 Task: Search one way flight ticket for 5 adults, 2 children, 1 infant in seat and 1 infant on lap in economy from Lihue, Kauai: Lihue Airport to Jackson: Jackson Hole Airport on 5-2-2023. Number of bags: 10 checked bags. Price is upto 73000. Outbound departure time preference is 12:00.
Action: Mouse moved to (226, 319)
Screenshot: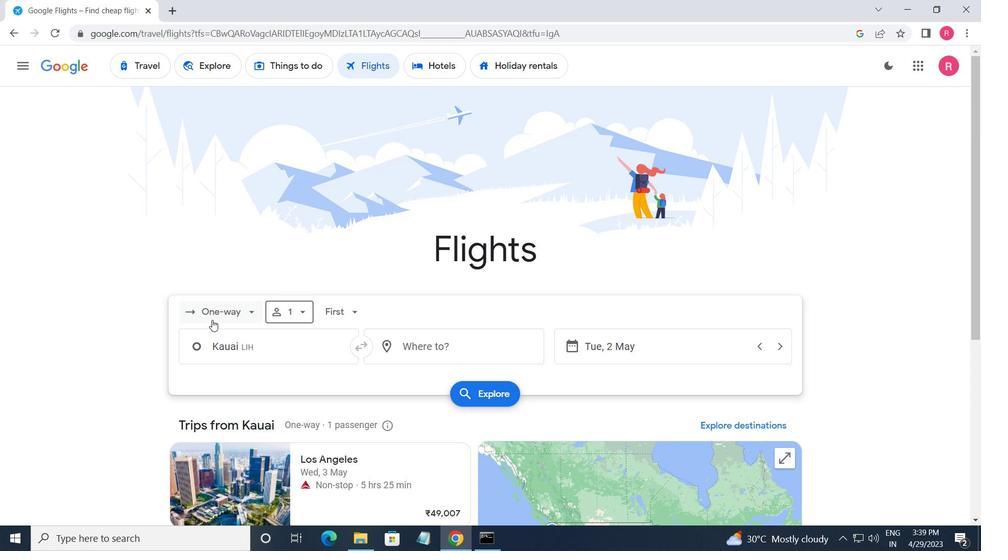 
Action: Mouse pressed left at (226, 319)
Screenshot: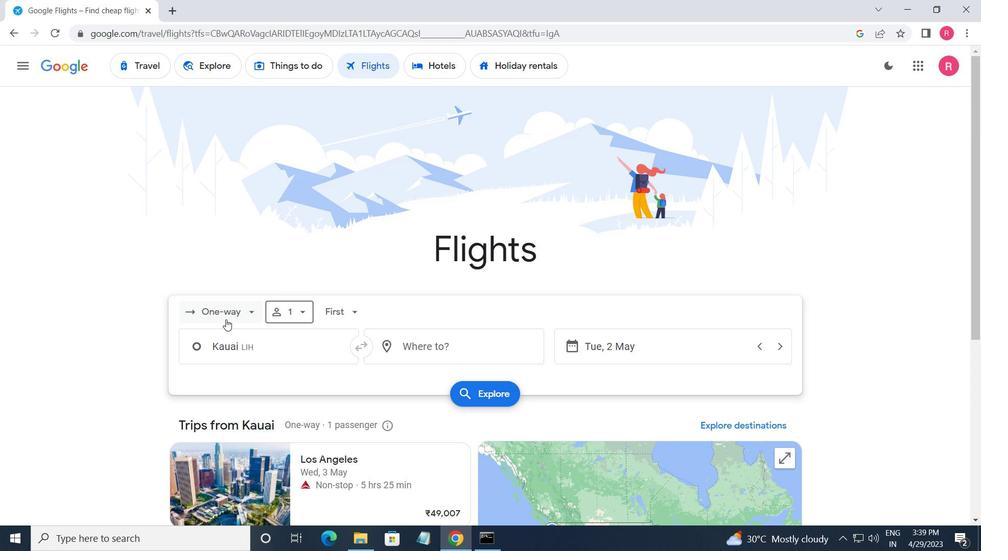 
Action: Mouse moved to (248, 366)
Screenshot: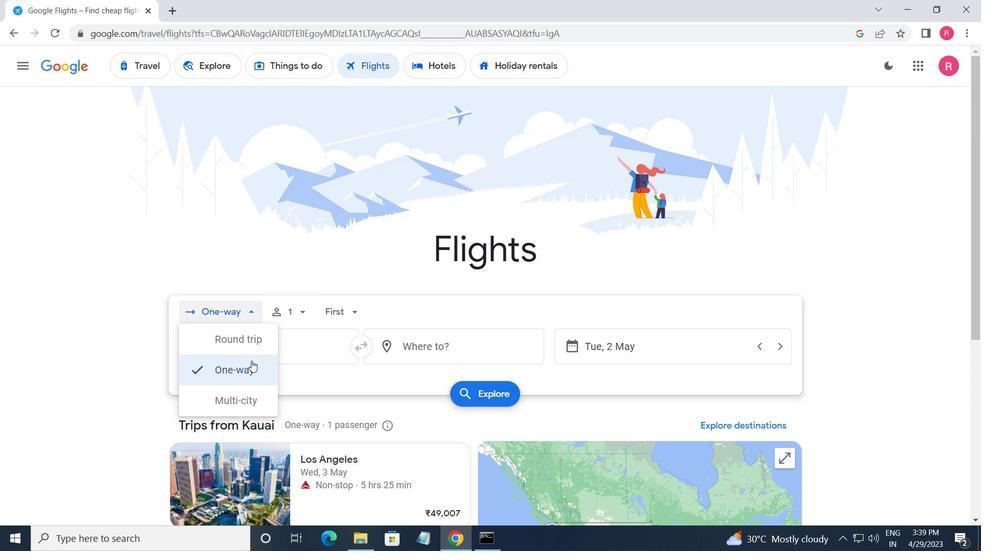 
Action: Mouse pressed left at (248, 366)
Screenshot: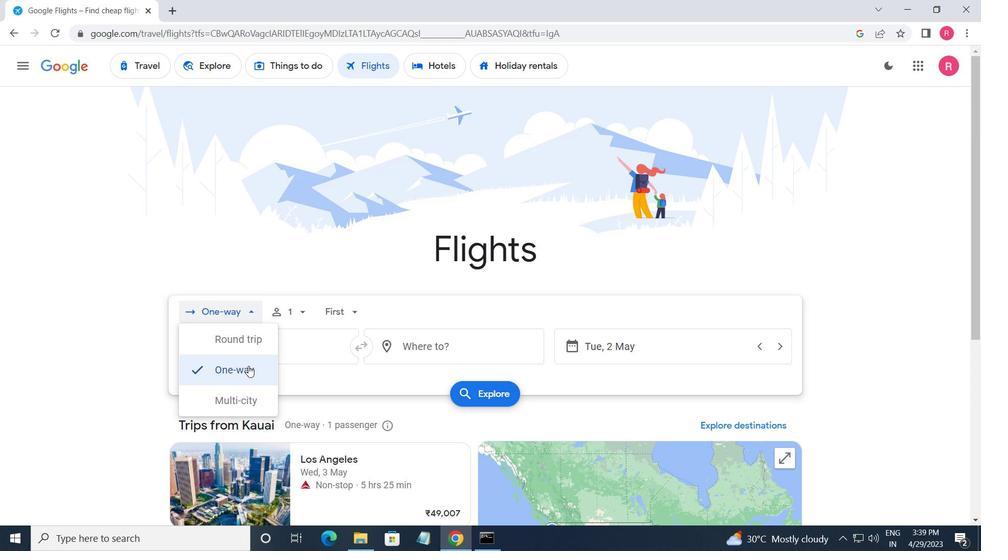 
Action: Mouse moved to (295, 316)
Screenshot: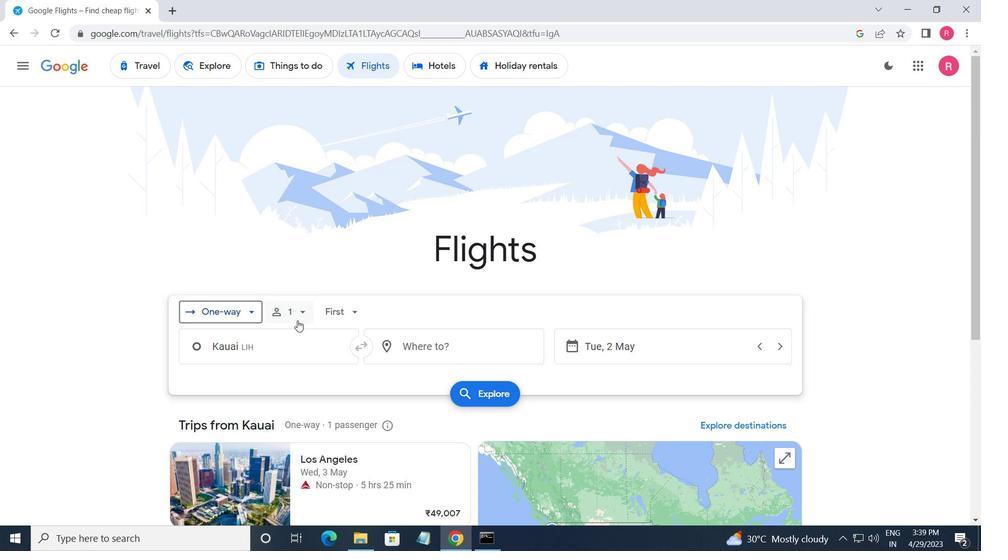 
Action: Mouse pressed left at (295, 316)
Screenshot: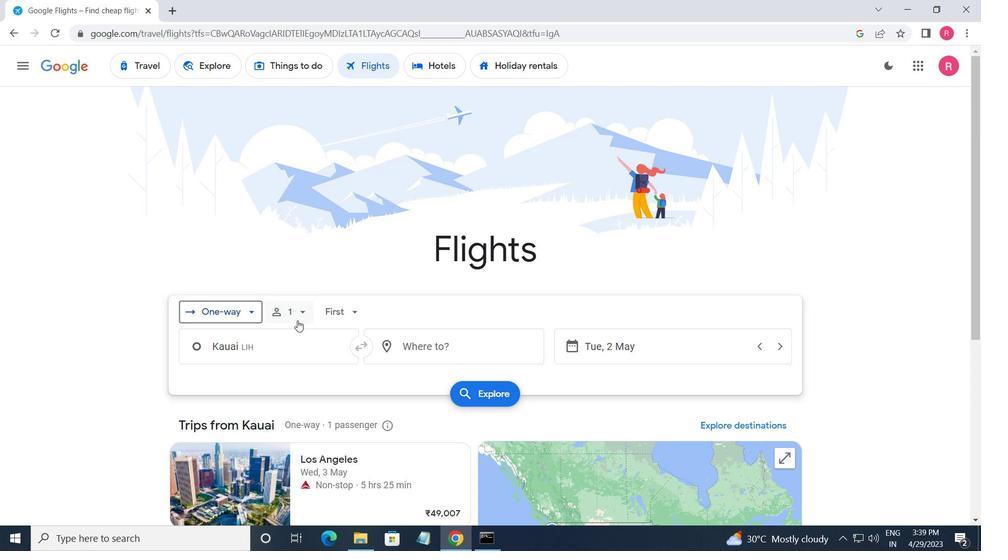 
Action: Mouse moved to (404, 350)
Screenshot: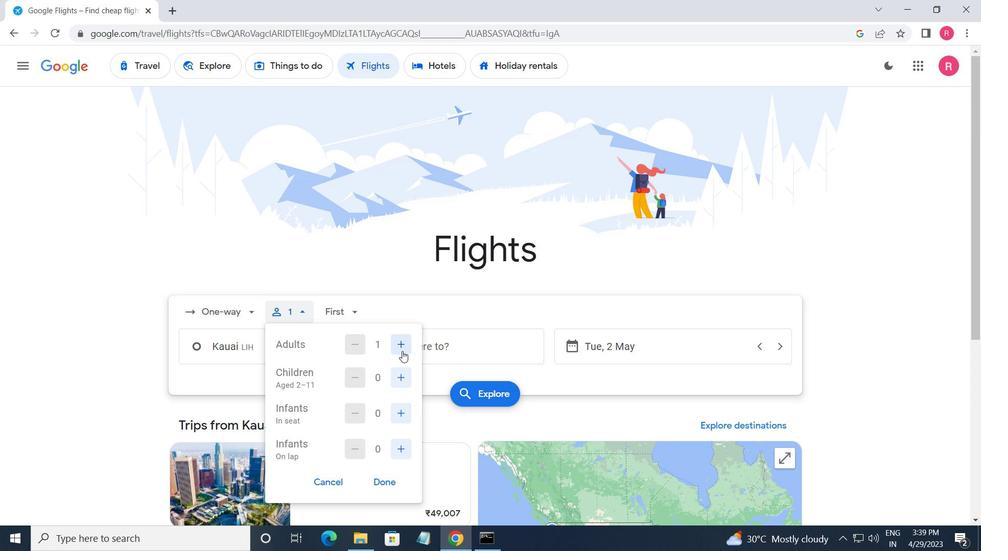 
Action: Mouse pressed left at (404, 350)
Screenshot: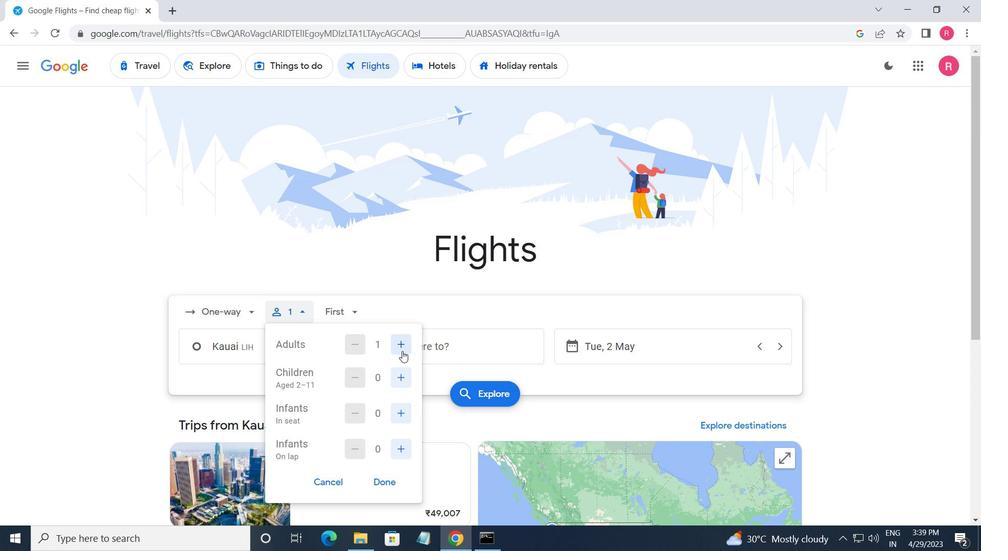 
Action: Mouse moved to (404, 350)
Screenshot: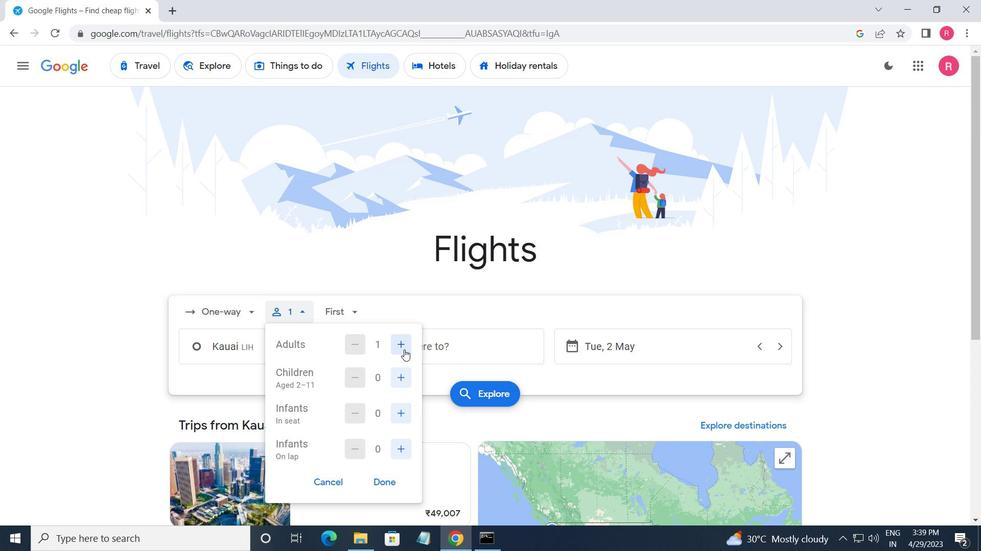 
Action: Mouse pressed left at (404, 350)
Screenshot: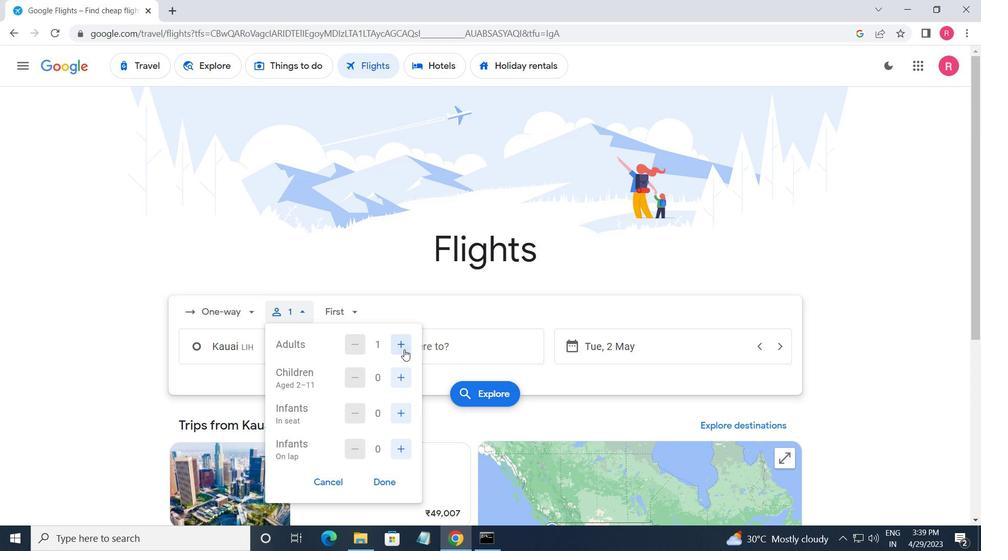 
Action: Mouse pressed left at (404, 350)
Screenshot: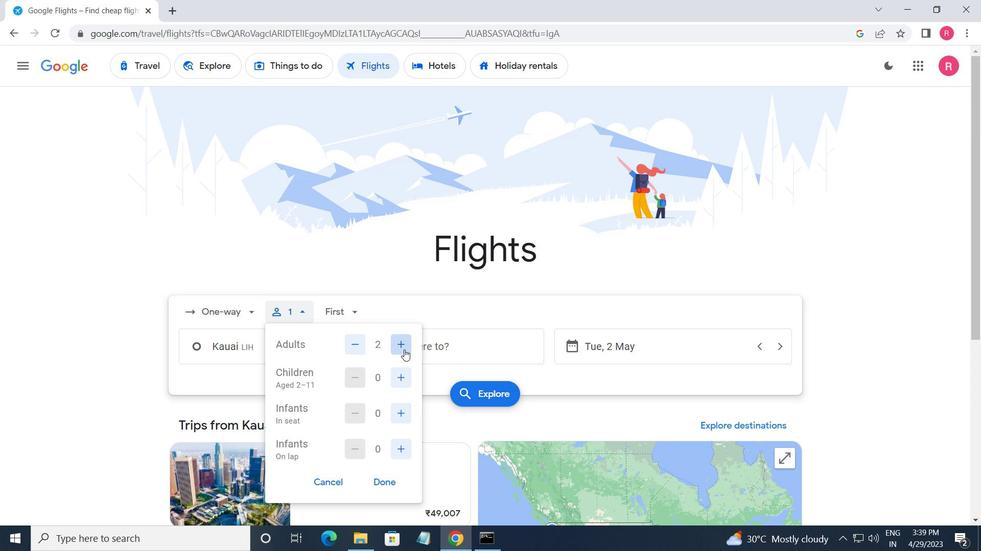 
Action: Mouse pressed left at (404, 350)
Screenshot: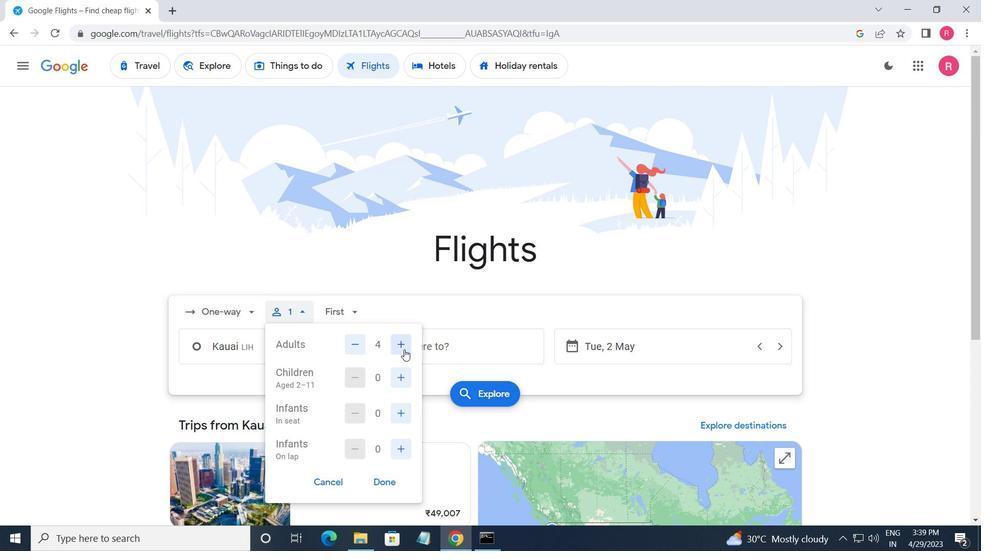 
Action: Mouse moved to (406, 371)
Screenshot: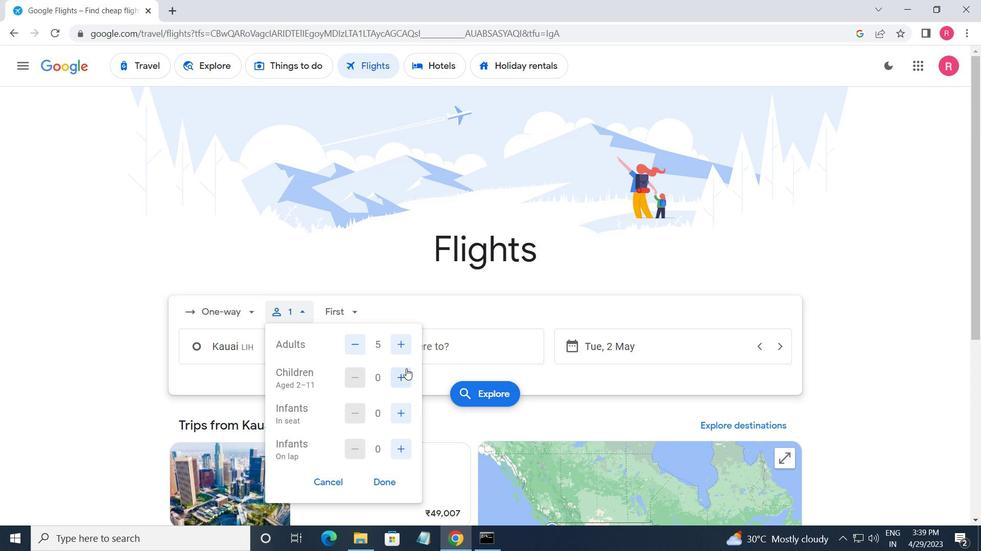 
Action: Mouse pressed left at (406, 371)
Screenshot: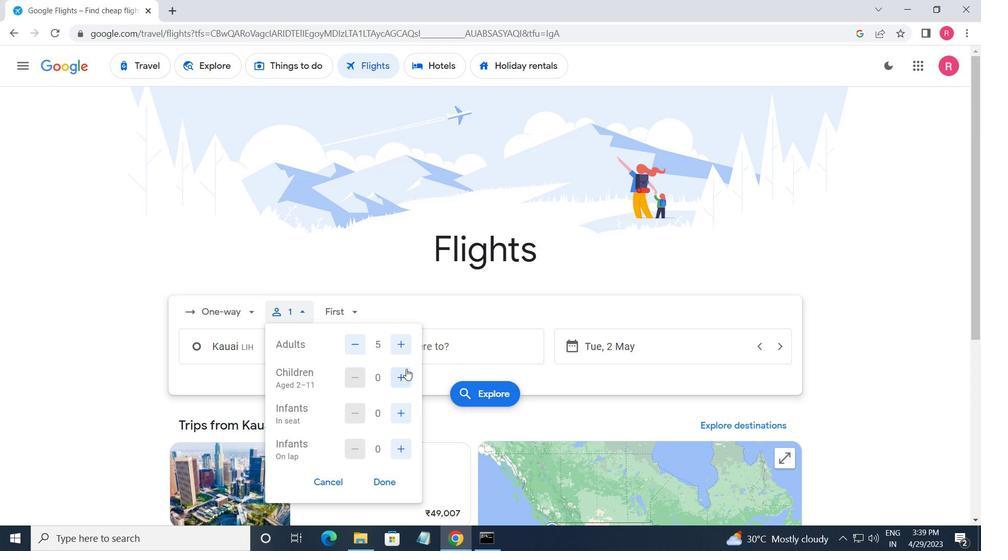 
Action: Mouse pressed left at (406, 371)
Screenshot: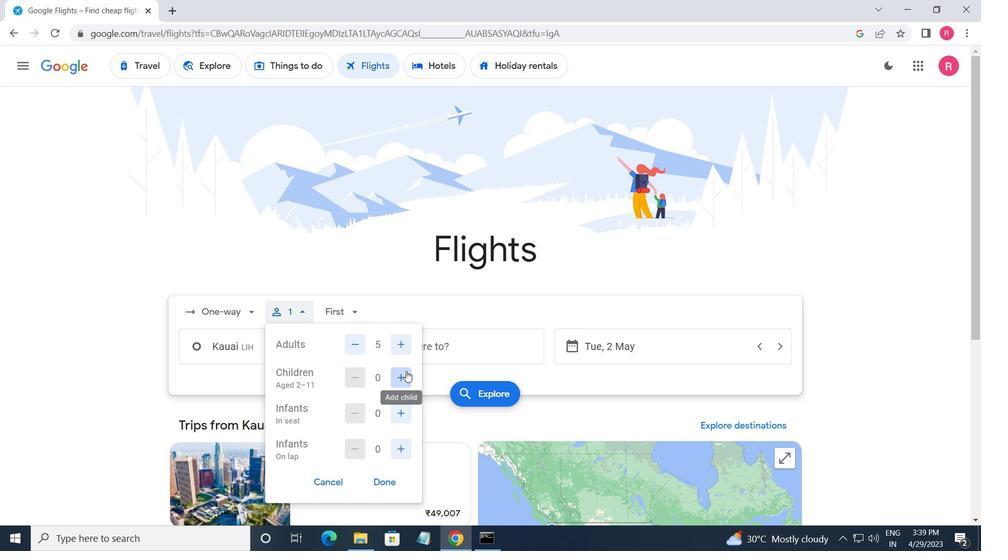 
Action: Mouse moved to (394, 415)
Screenshot: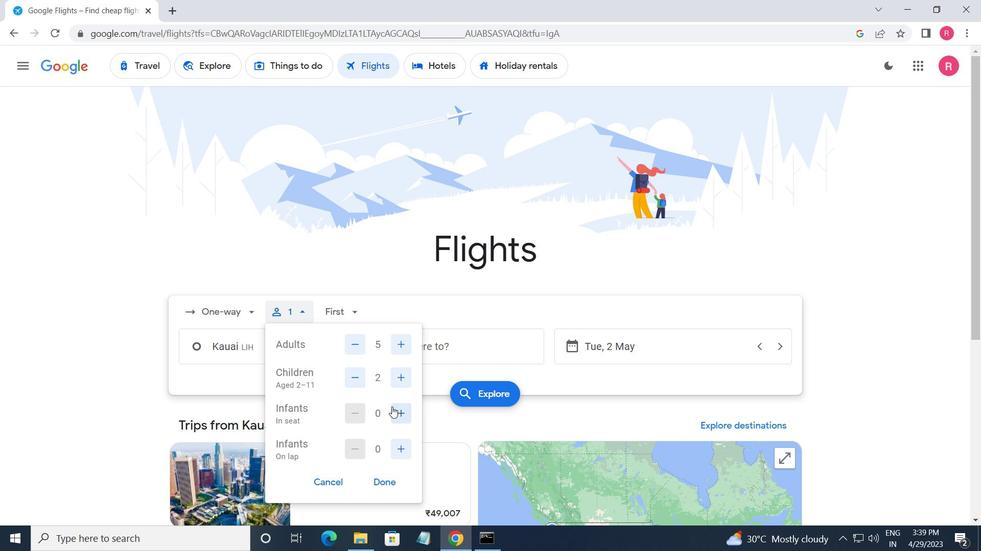 
Action: Mouse pressed left at (394, 415)
Screenshot: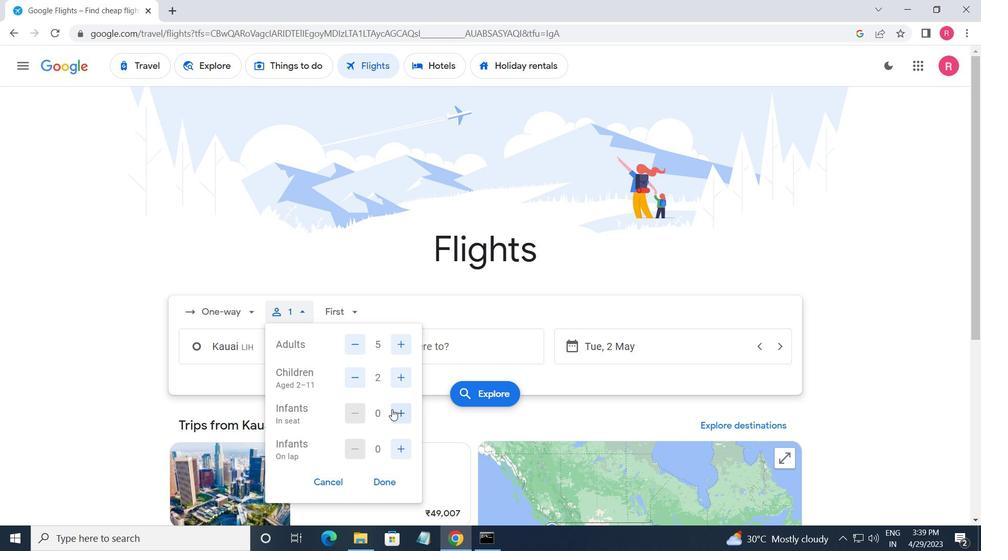 
Action: Mouse moved to (402, 447)
Screenshot: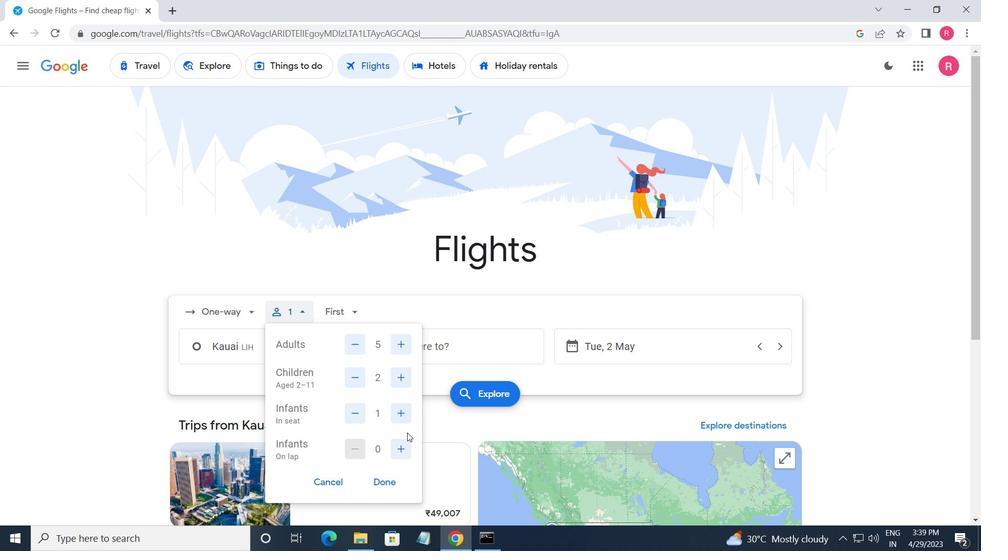 
Action: Mouse pressed left at (402, 447)
Screenshot: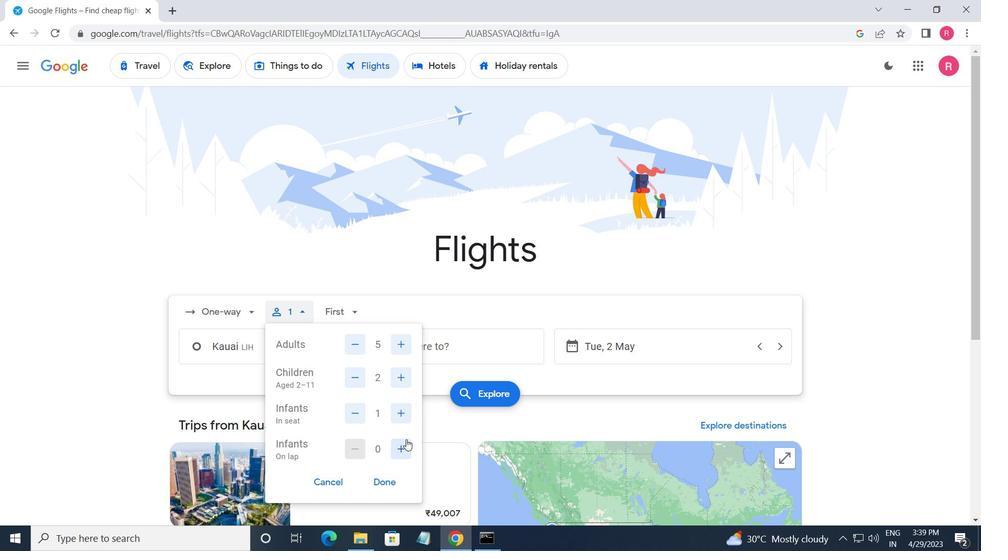 
Action: Mouse moved to (379, 485)
Screenshot: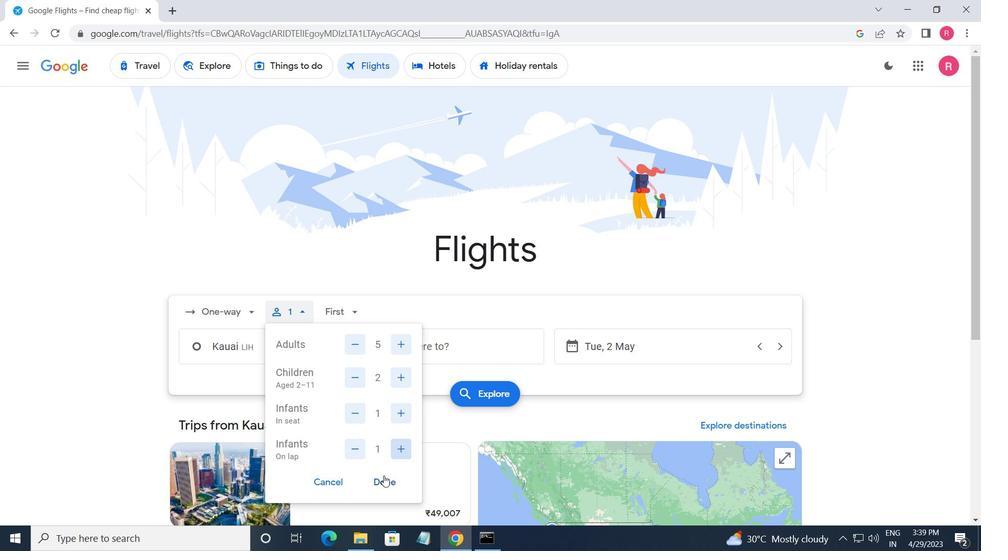 
Action: Mouse pressed left at (379, 485)
Screenshot: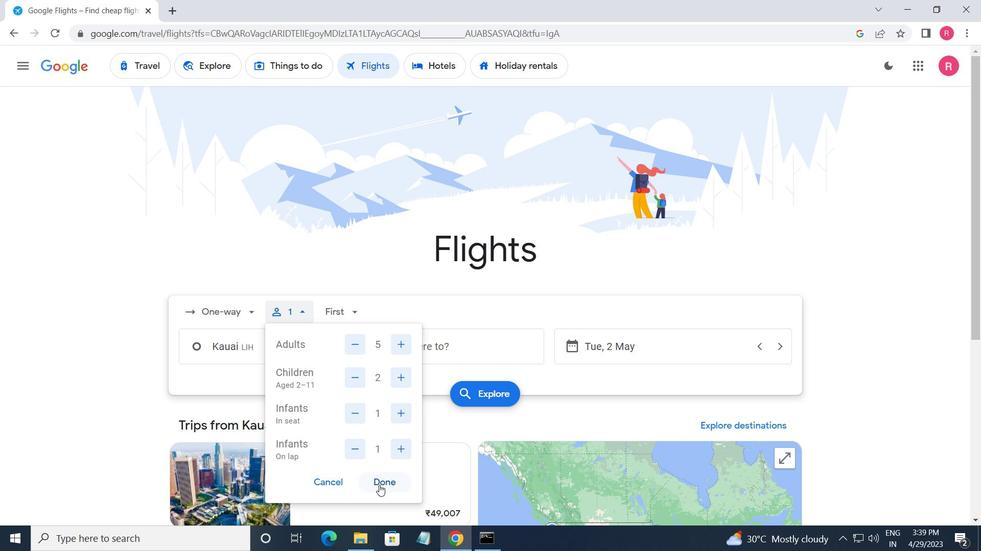 
Action: Mouse moved to (289, 348)
Screenshot: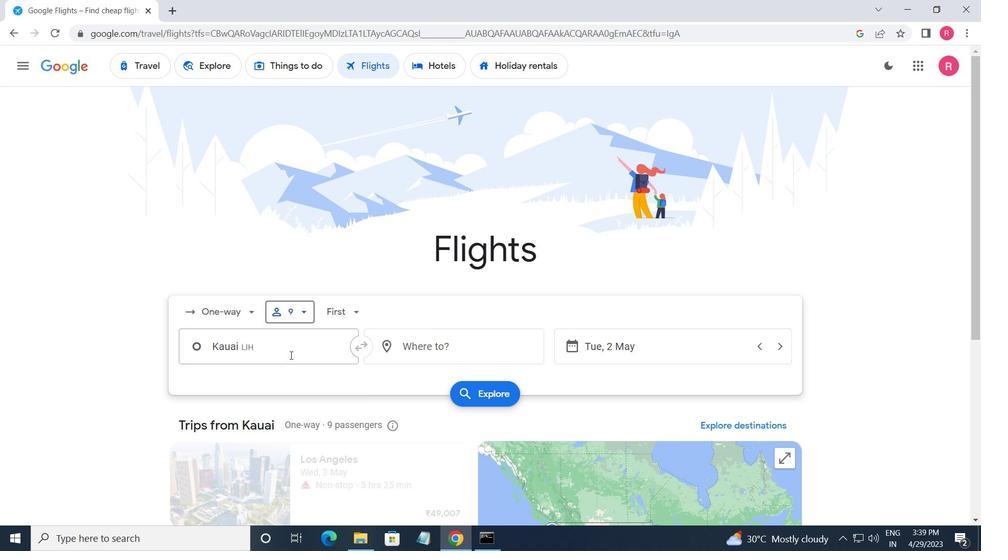 
Action: Mouse pressed left at (289, 348)
Screenshot: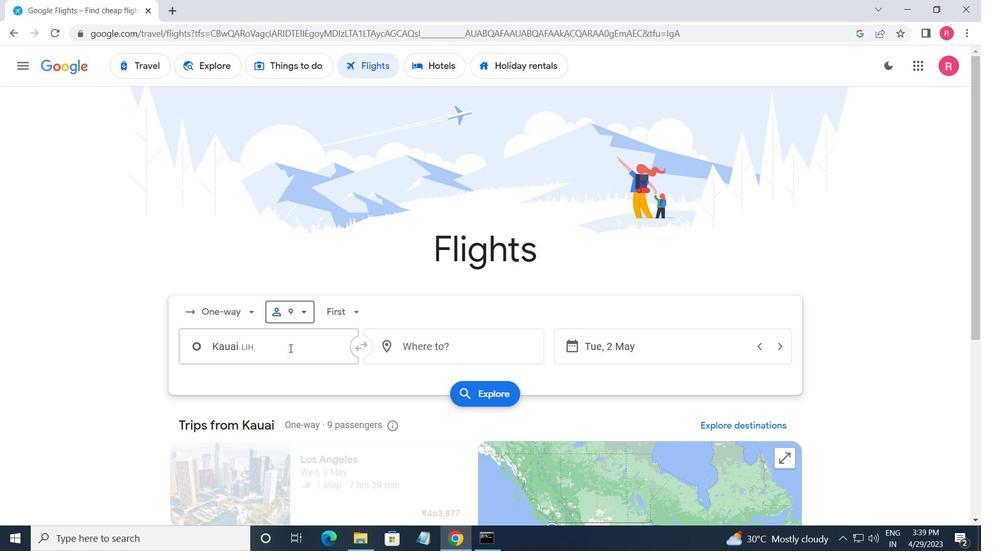 
Action: Mouse moved to (250, 409)
Screenshot: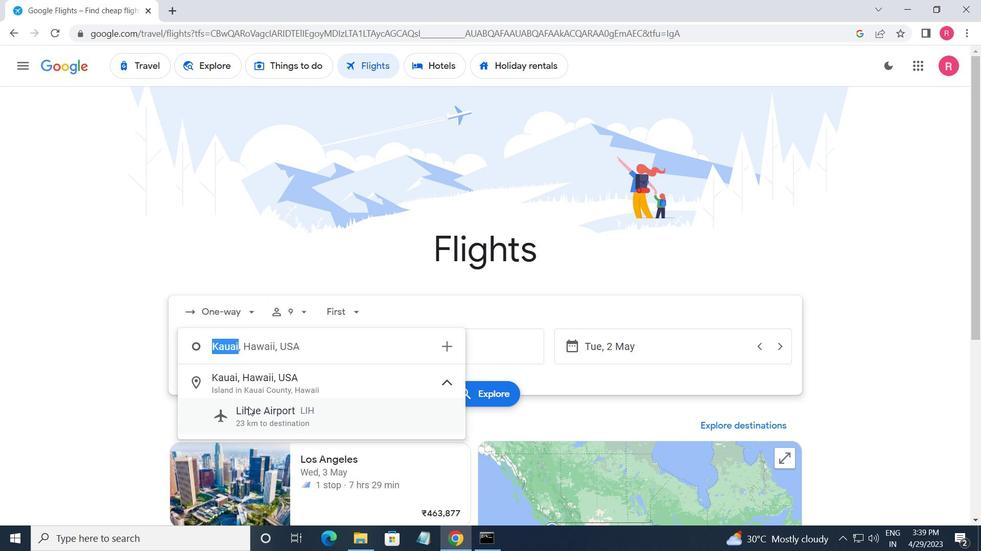 
Action: Mouse pressed left at (250, 409)
Screenshot: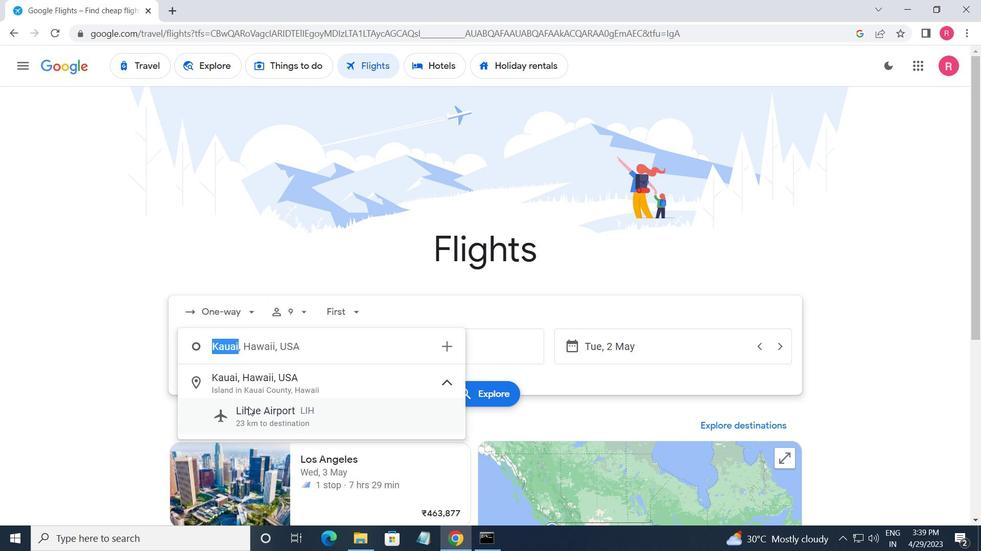 
Action: Mouse moved to (447, 350)
Screenshot: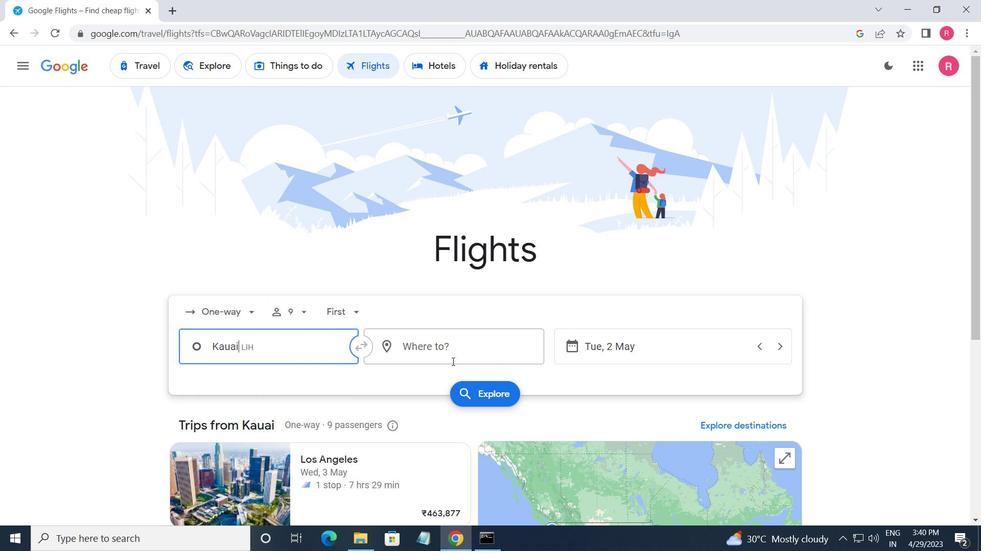 
Action: Mouse pressed left at (447, 350)
Screenshot: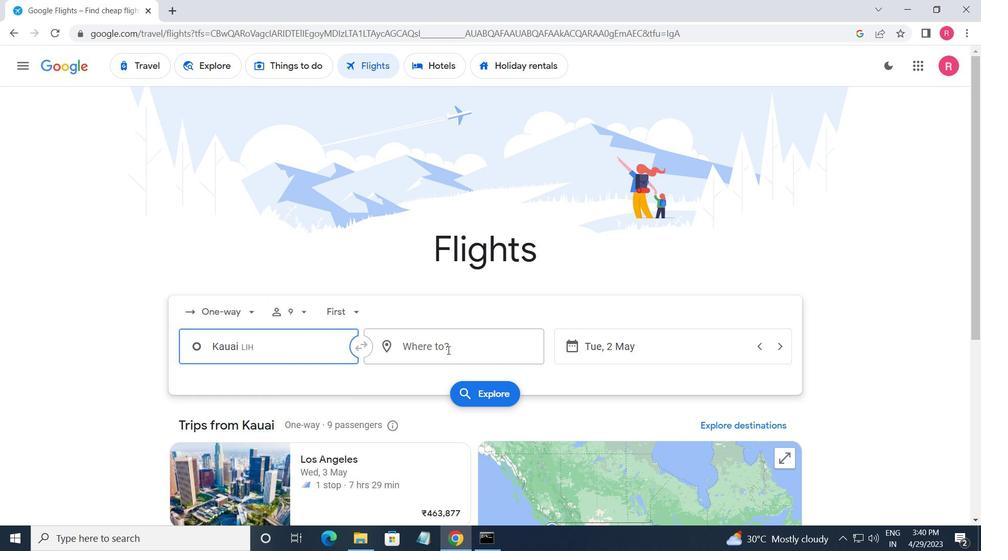 
Action: Mouse moved to (424, 472)
Screenshot: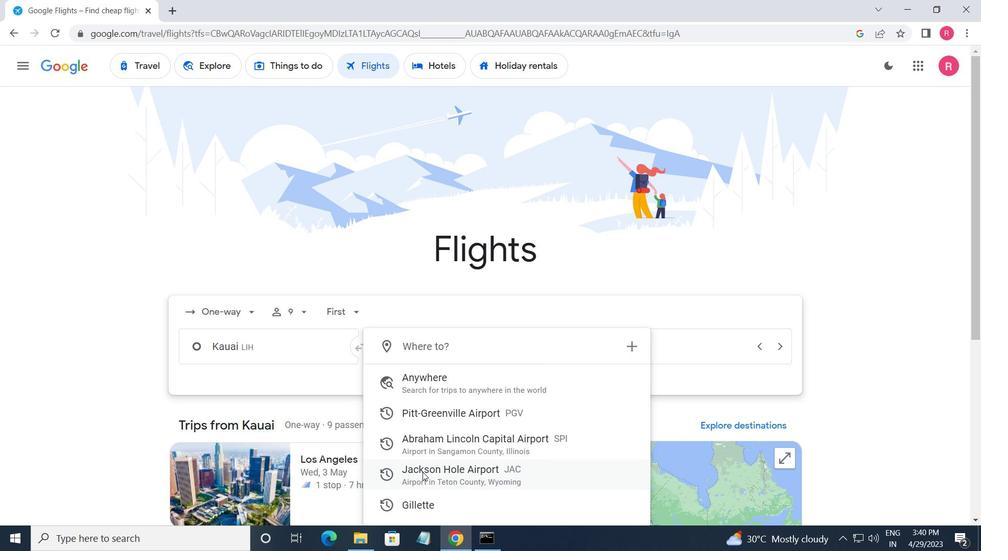 
Action: Mouse pressed left at (424, 472)
Screenshot: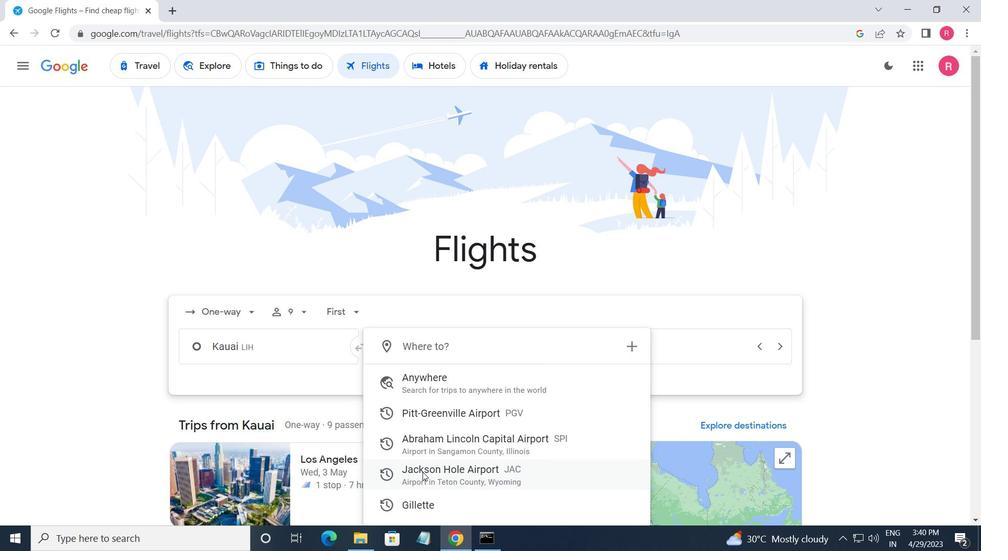 
Action: Mouse moved to (613, 354)
Screenshot: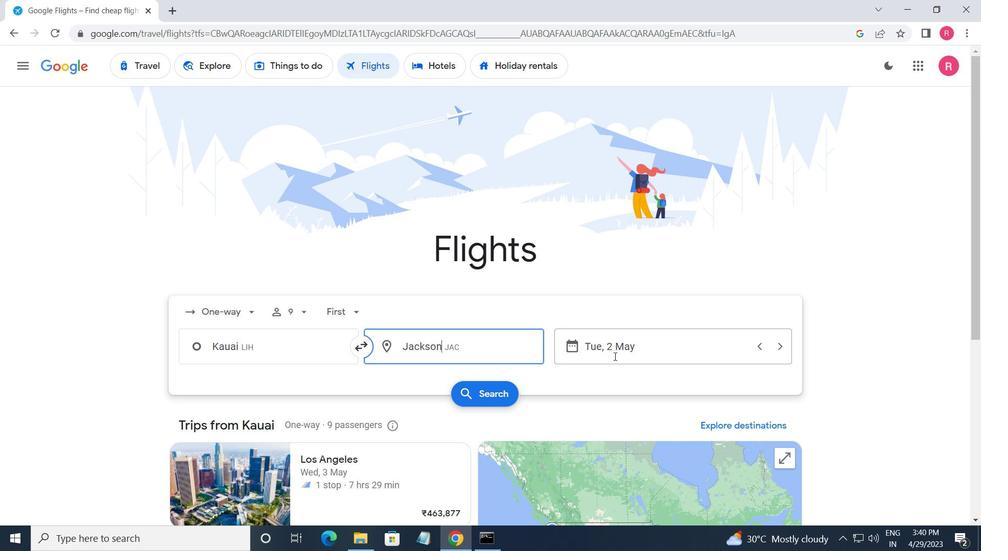 
Action: Mouse pressed left at (613, 354)
Screenshot: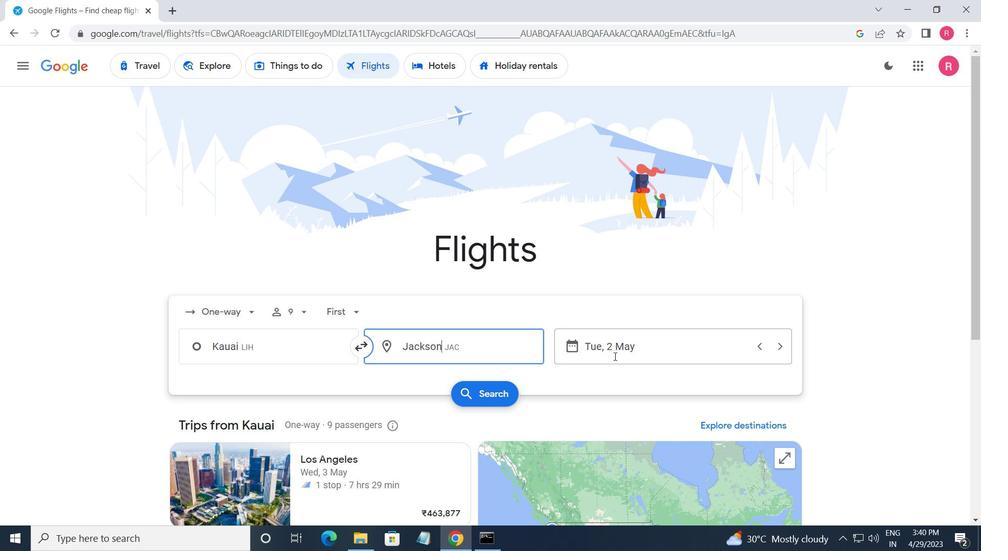 
Action: Mouse moved to (646, 299)
Screenshot: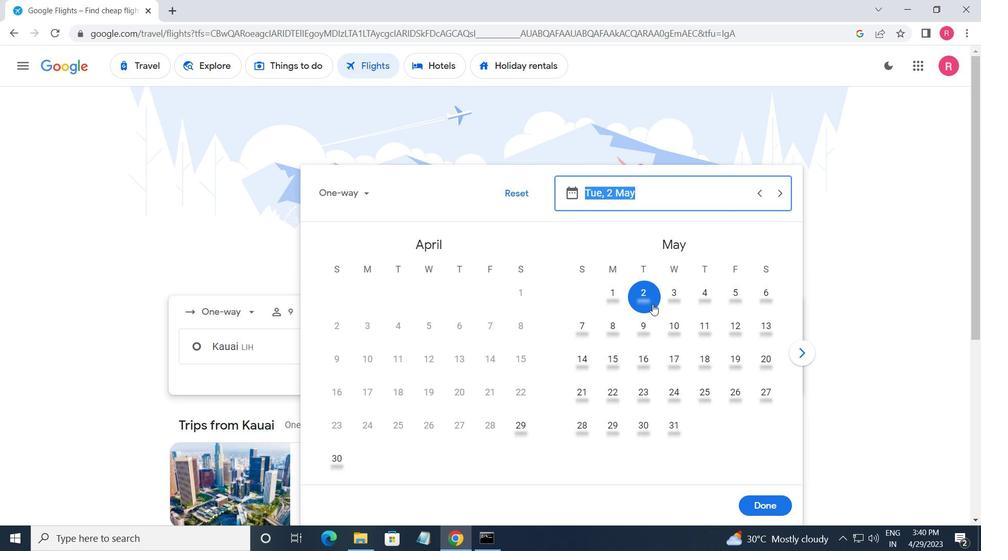 
Action: Mouse pressed left at (646, 299)
Screenshot: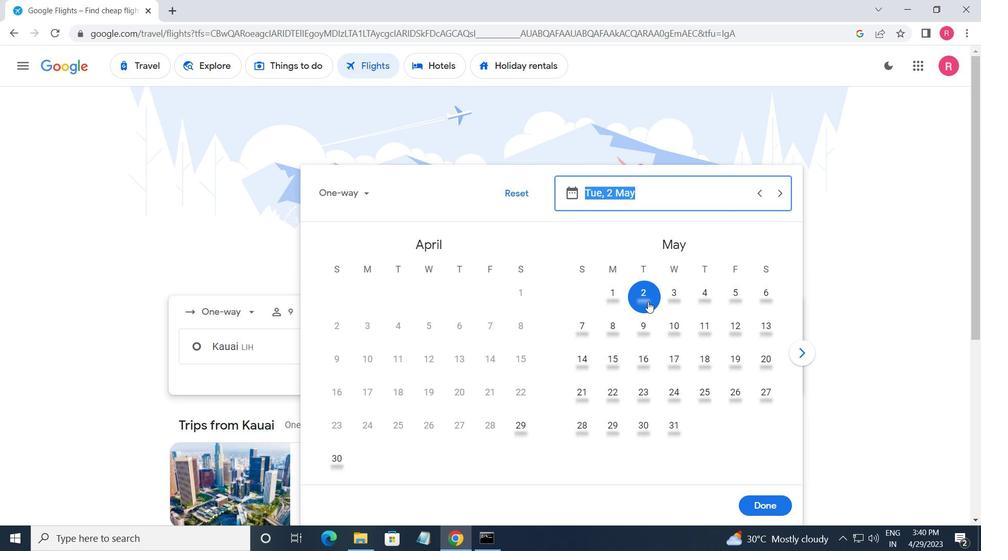 
Action: Mouse moved to (758, 509)
Screenshot: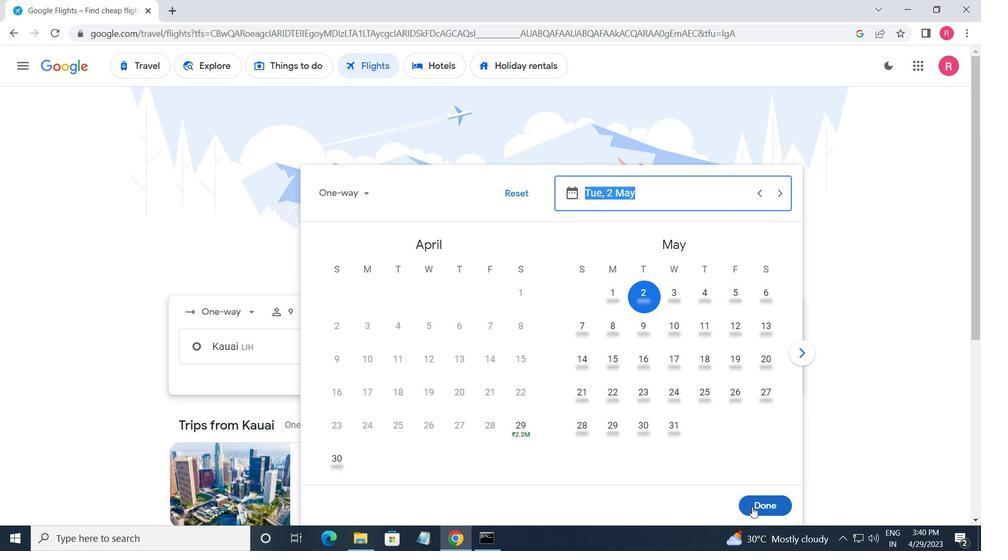 
Action: Mouse pressed left at (758, 509)
Screenshot: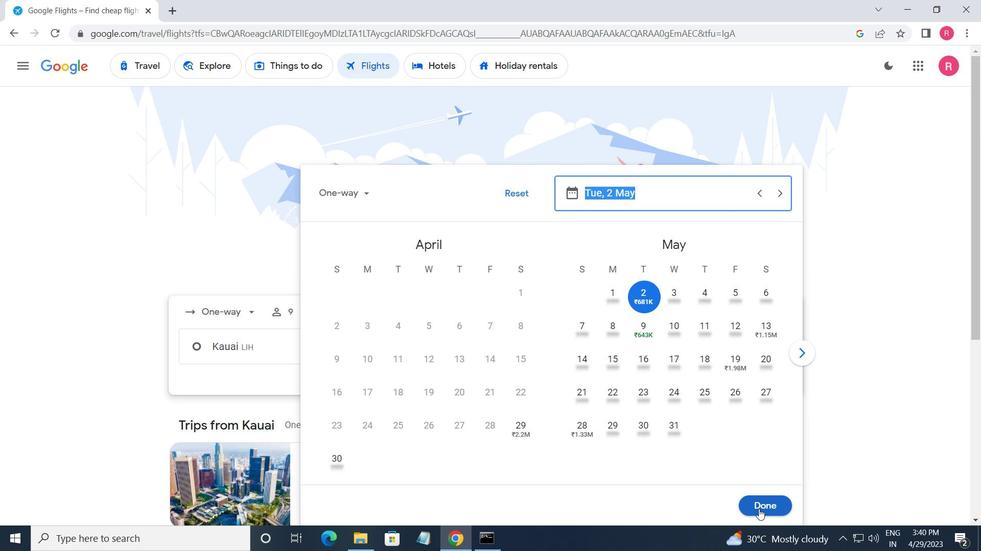 
Action: Mouse moved to (497, 394)
Screenshot: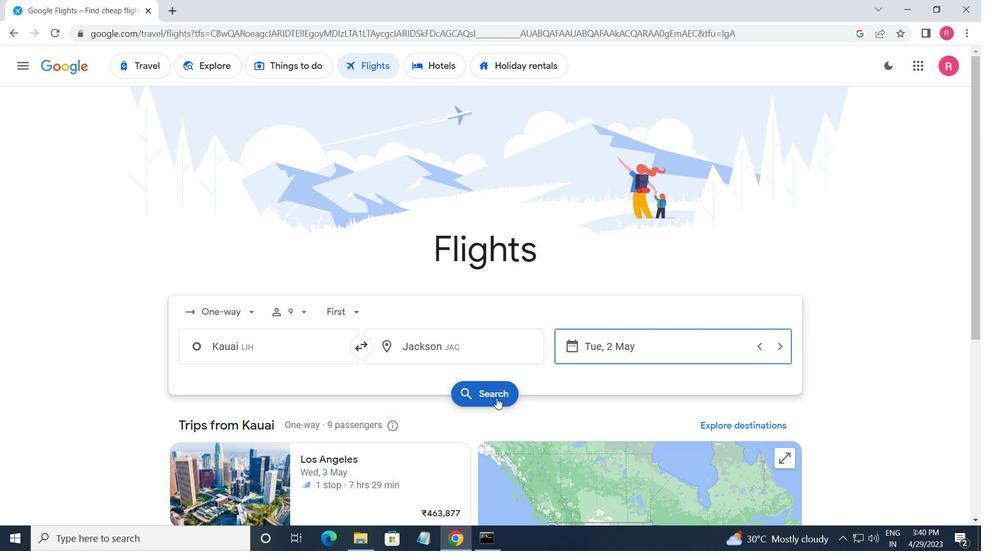 
Action: Mouse pressed left at (497, 394)
Screenshot: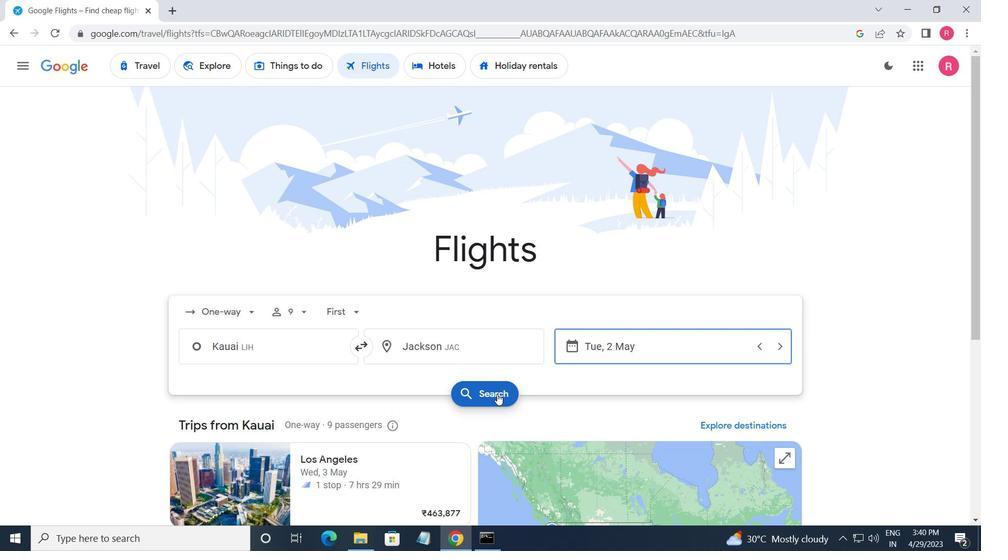 
Action: Mouse moved to (197, 187)
Screenshot: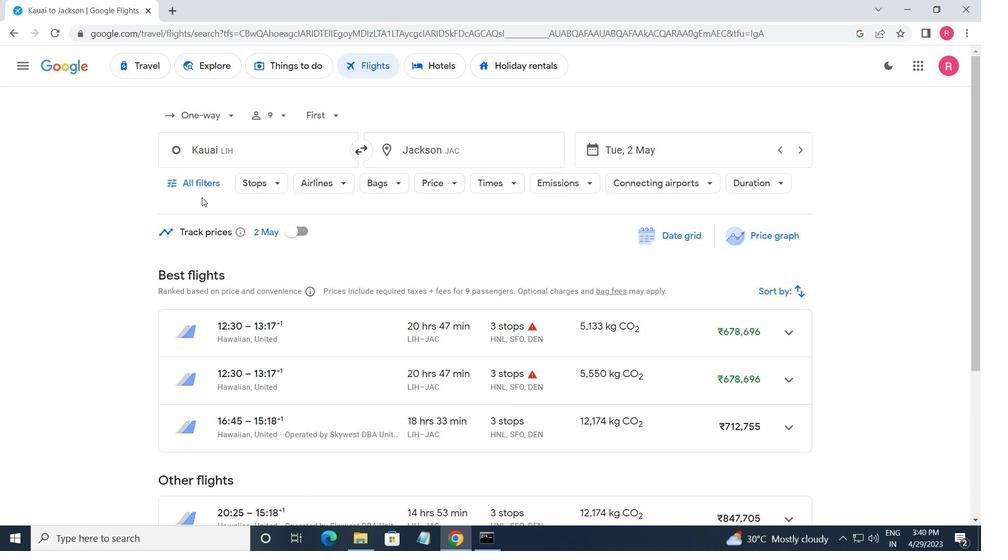 
Action: Mouse pressed left at (197, 187)
Screenshot: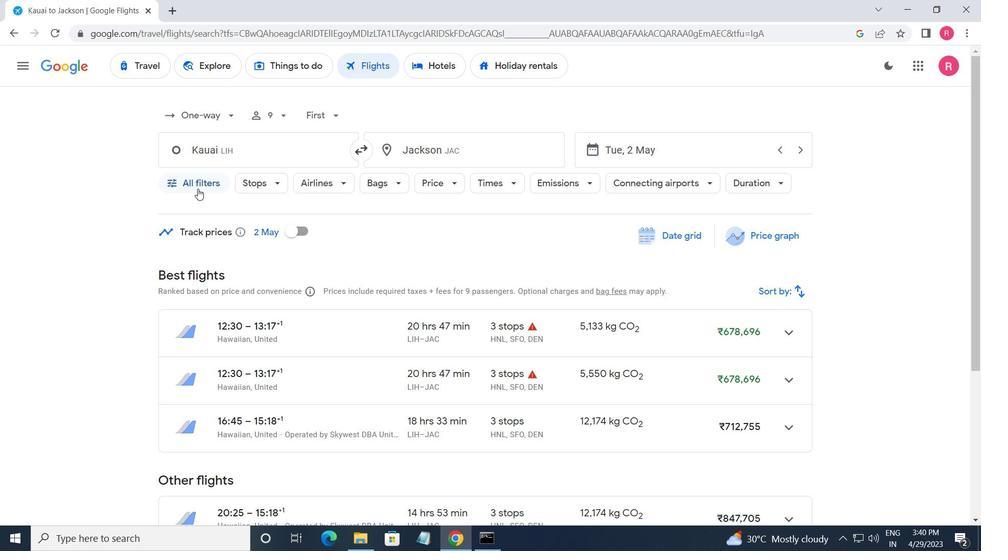 
Action: Mouse moved to (227, 285)
Screenshot: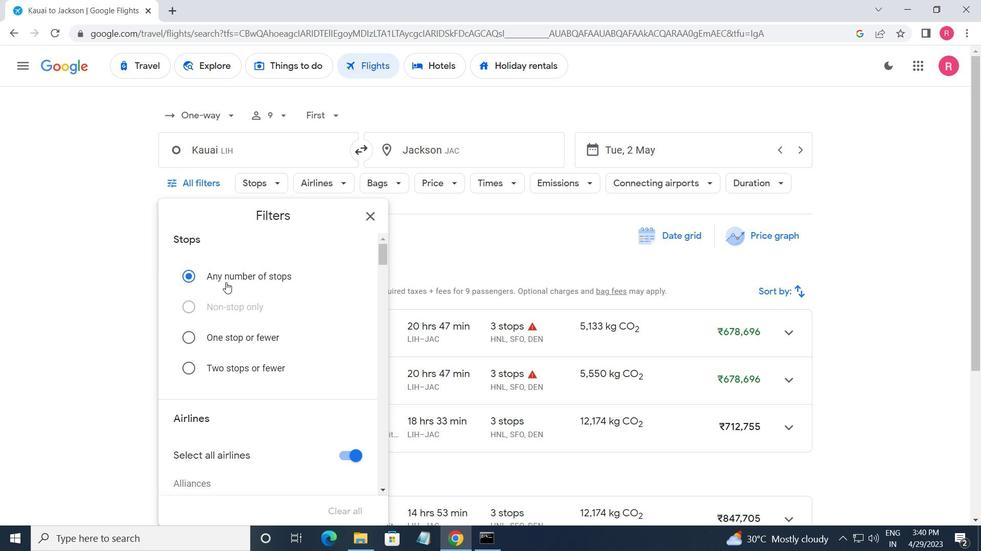 
Action: Mouse scrolled (227, 285) with delta (0, 0)
Screenshot: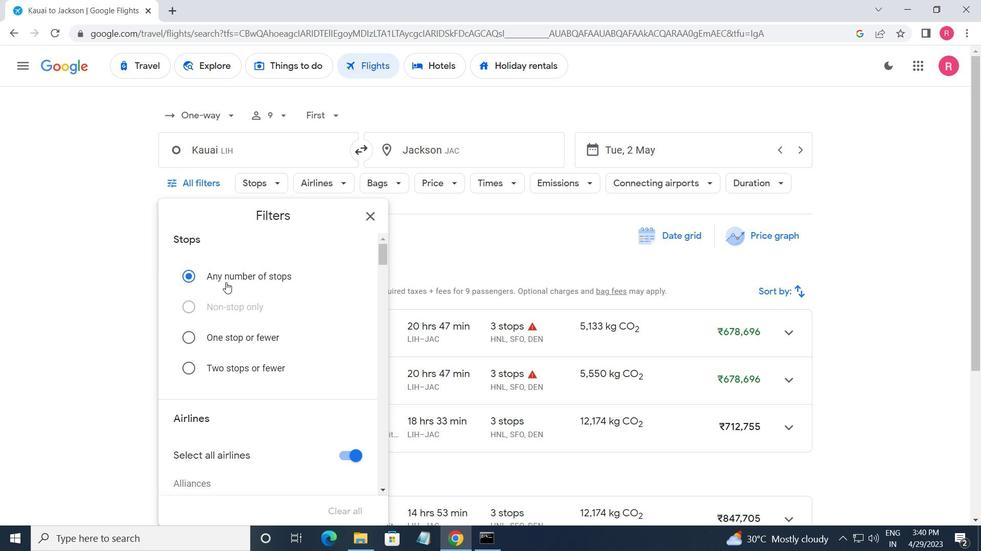 
Action: Mouse moved to (227, 287)
Screenshot: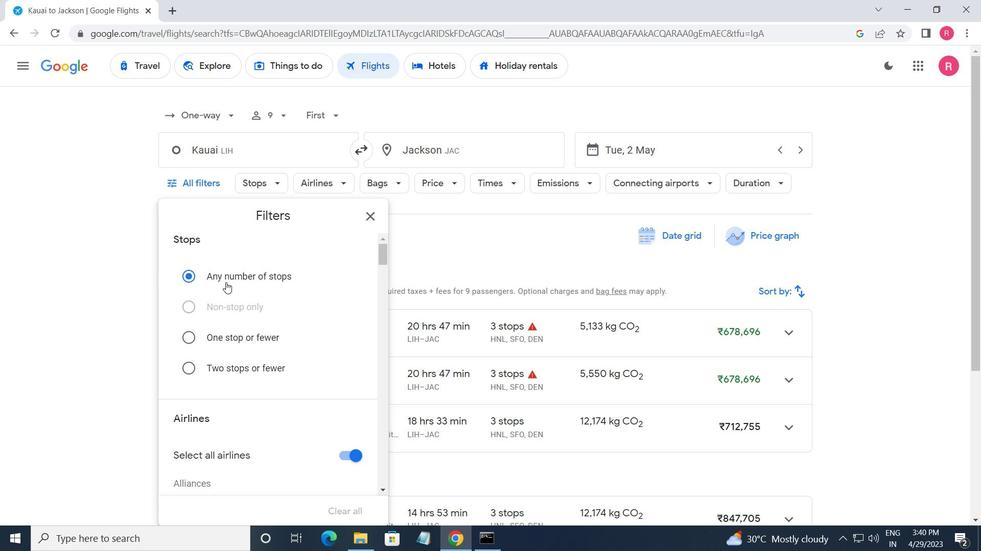 
Action: Mouse scrolled (227, 287) with delta (0, 0)
Screenshot: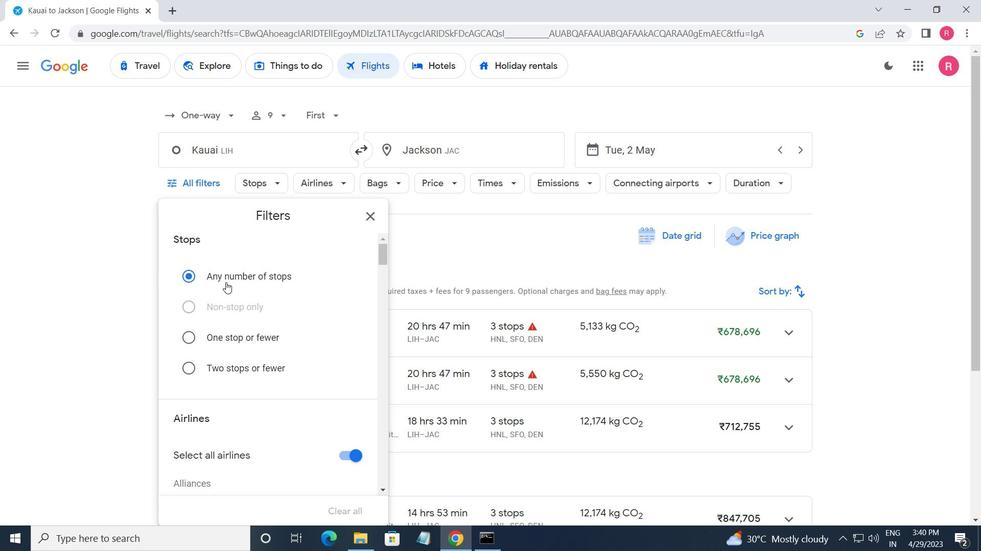 
Action: Mouse moved to (227, 288)
Screenshot: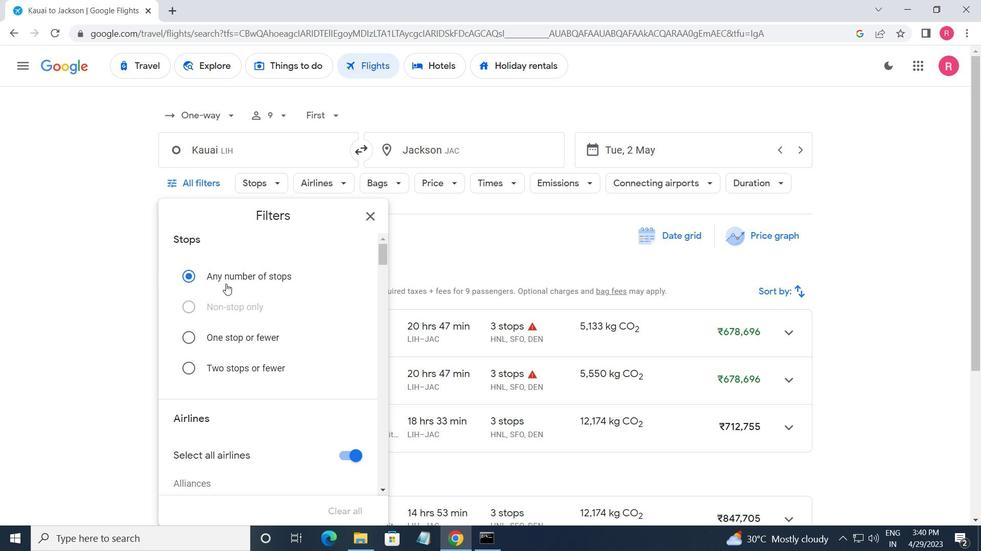 
Action: Mouse scrolled (227, 287) with delta (0, 0)
Screenshot: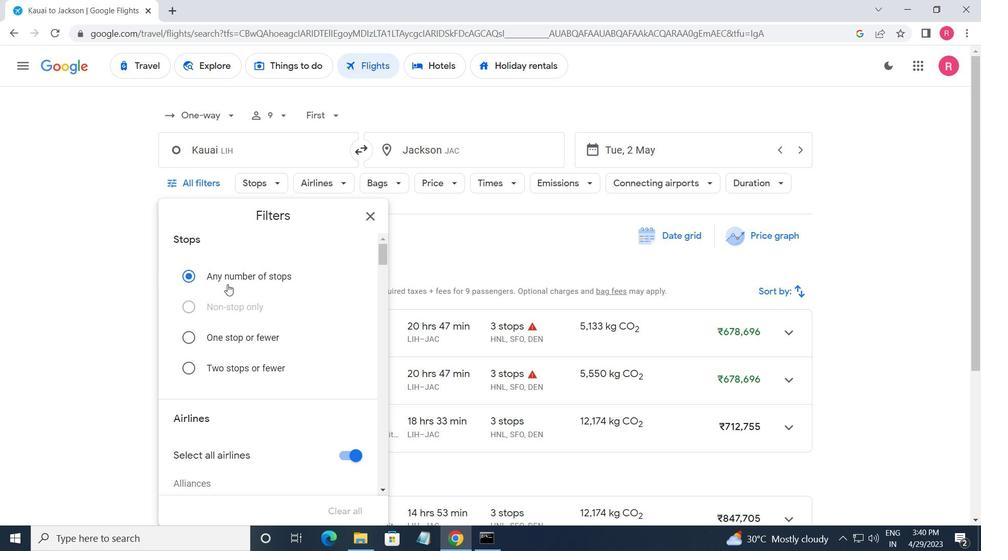 
Action: Mouse moved to (295, 363)
Screenshot: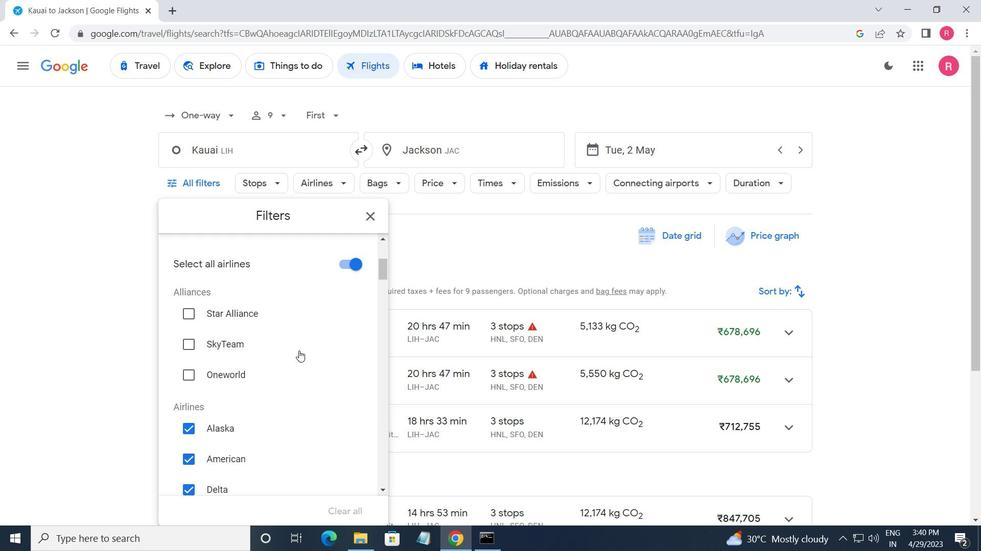 
Action: Mouse scrolled (295, 362) with delta (0, 0)
Screenshot: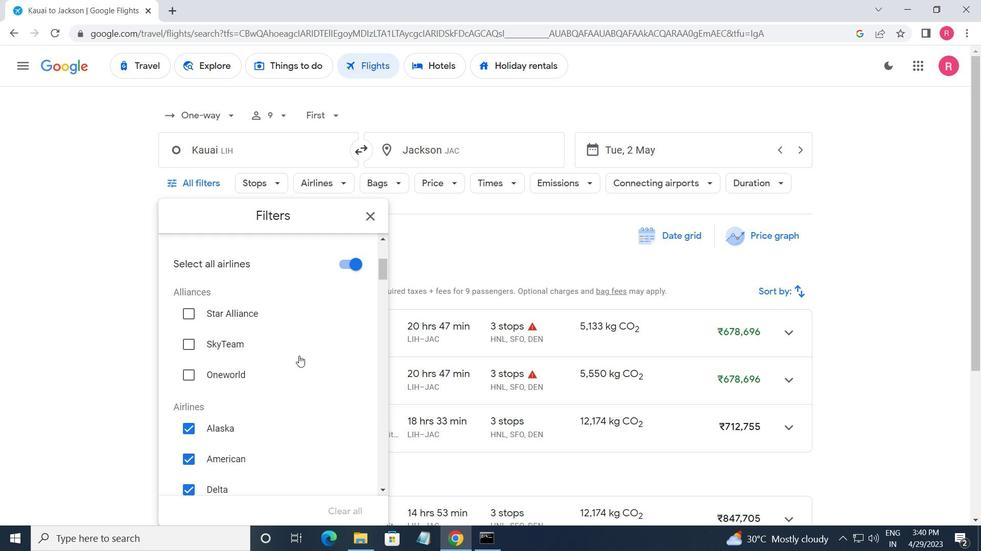 
Action: Mouse scrolled (295, 362) with delta (0, 0)
Screenshot: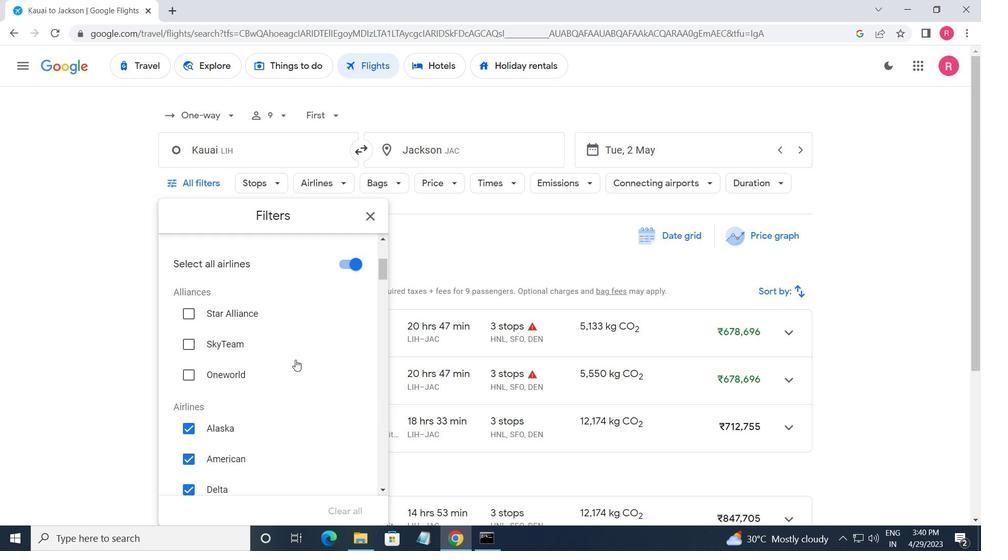 
Action: Mouse moved to (294, 363)
Screenshot: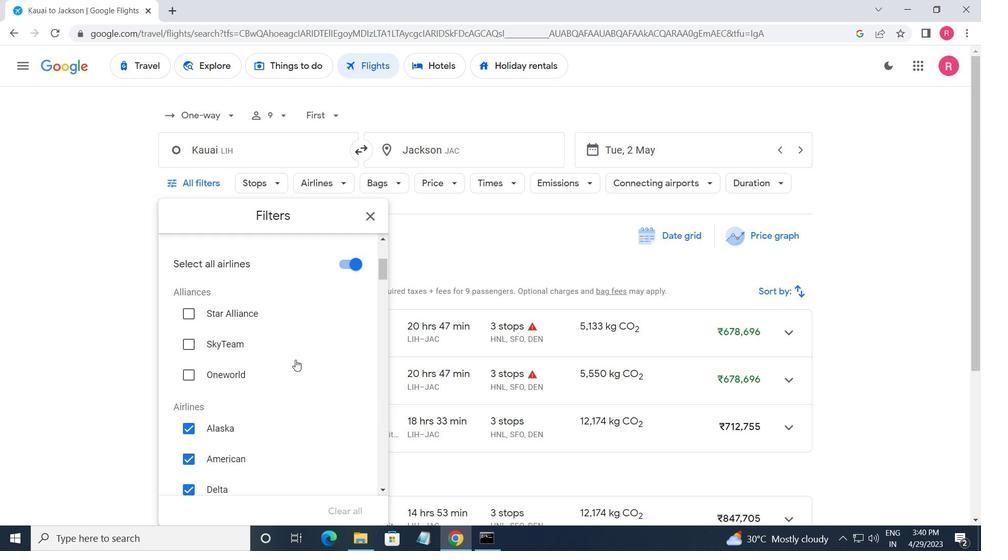 
Action: Mouse scrolled (294, 363) with delta (0, 0)
Screenshot: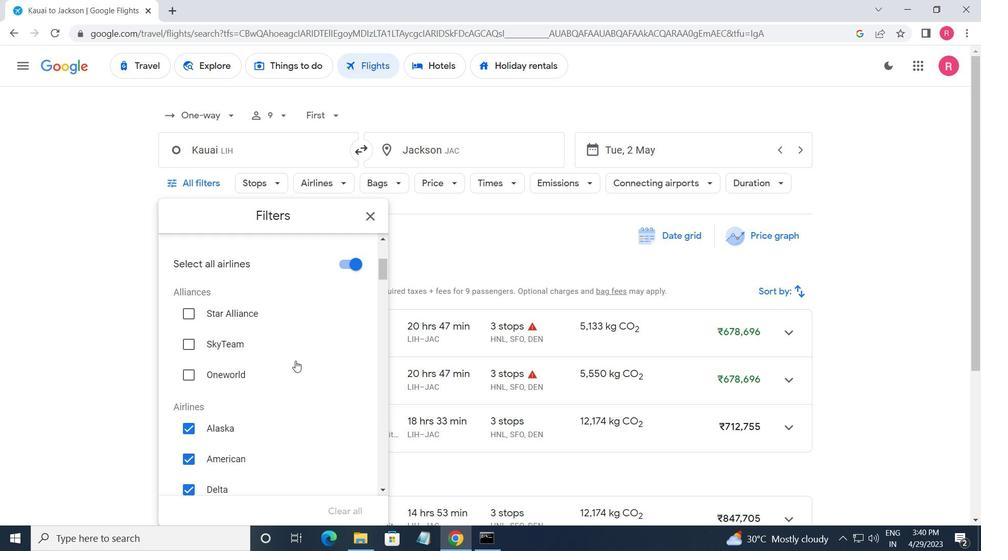 
Action: Mouse scrolled (294, 363) with delta (0, 0)
Screenshot: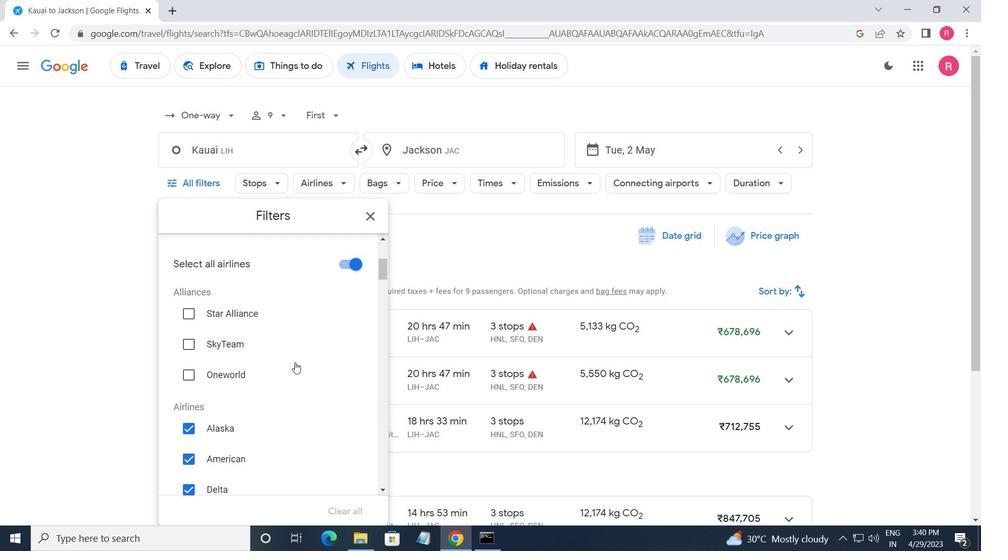 
Action: Mouse scrolled (294, 363) with delta (0, 0)
Screenshot: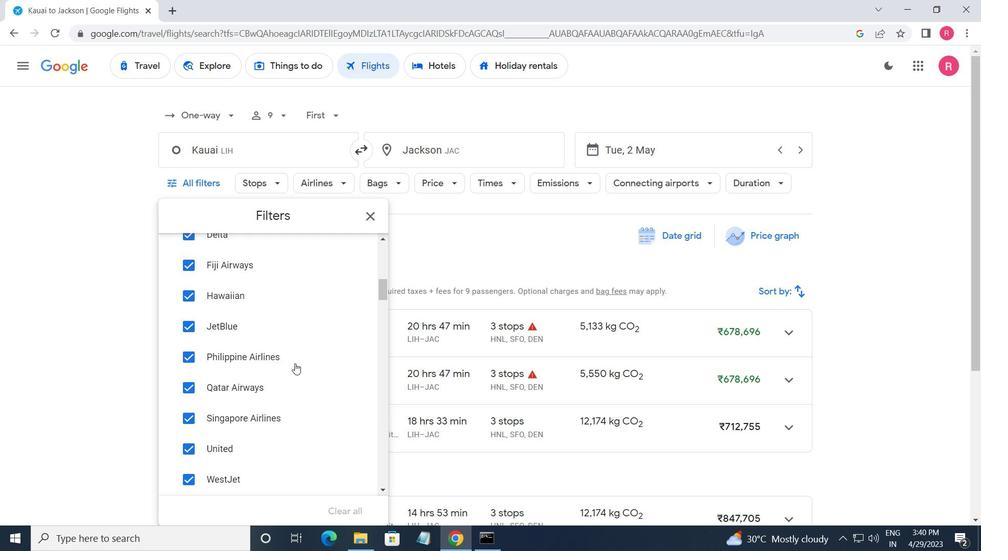 
Action: Mouse scrolled (294, 363) with delta (0, 0)
Screenshot: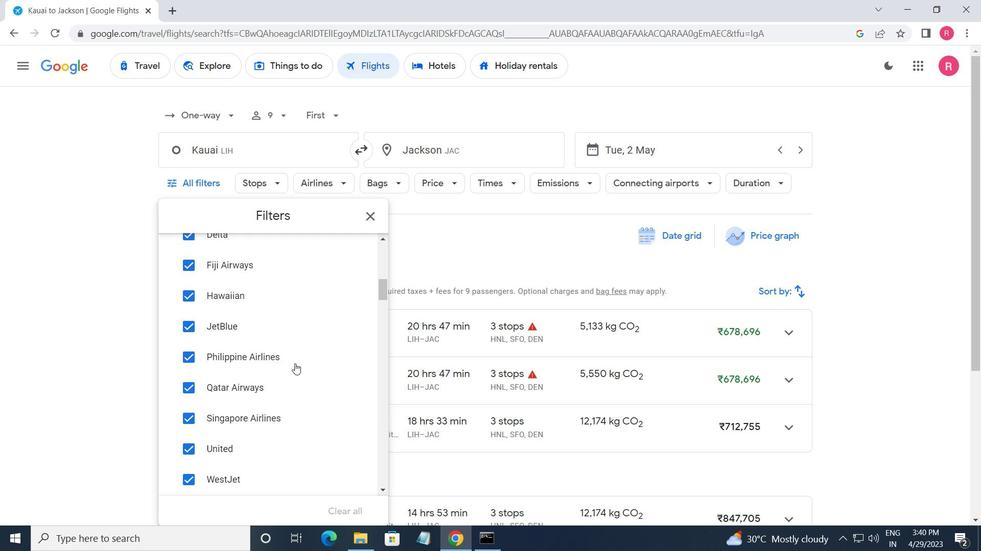 
Action: Mouse scrolled (294, 363) with delta (0, 0)
Screenshot: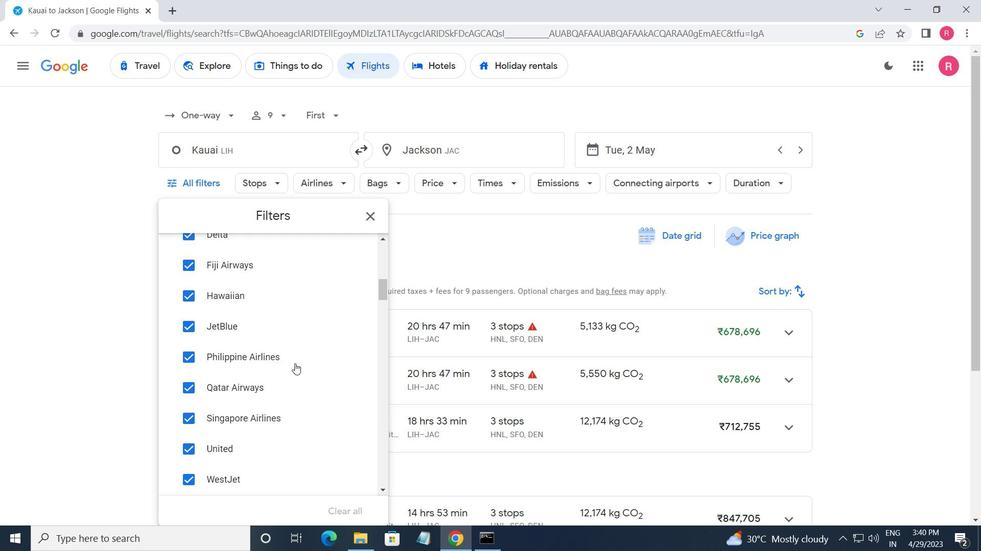 
Action: Mouse scrolled (294, 363) with delta (0, 0)
Screenshot: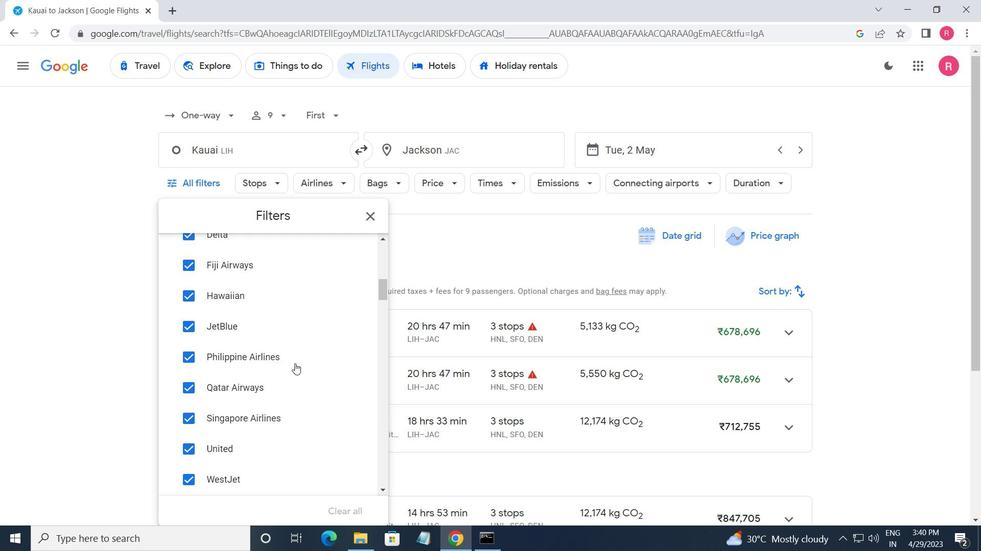 
Action: Mouse moved to (352, 346)
Screenshot: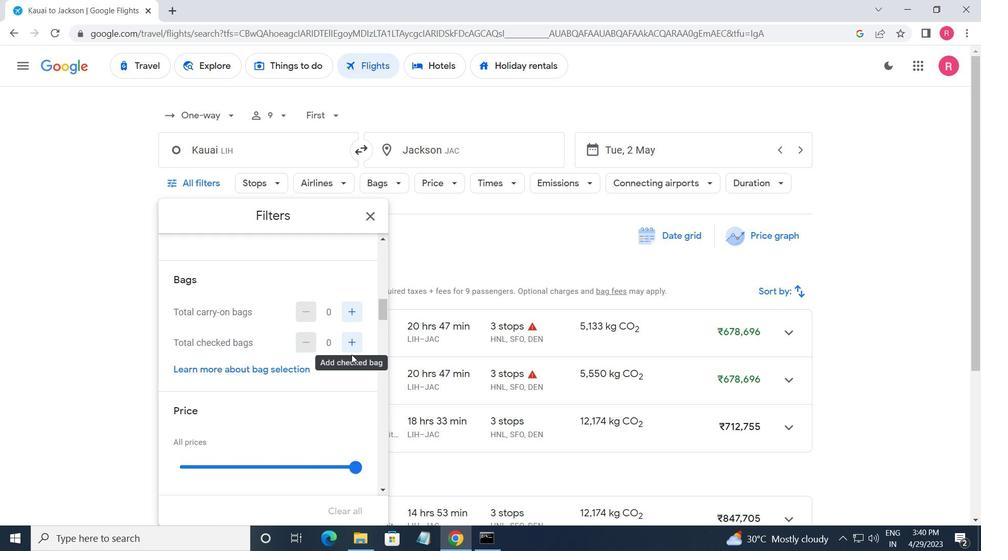 
Action: Mouse pressed left at (352, 346)
Screenshot: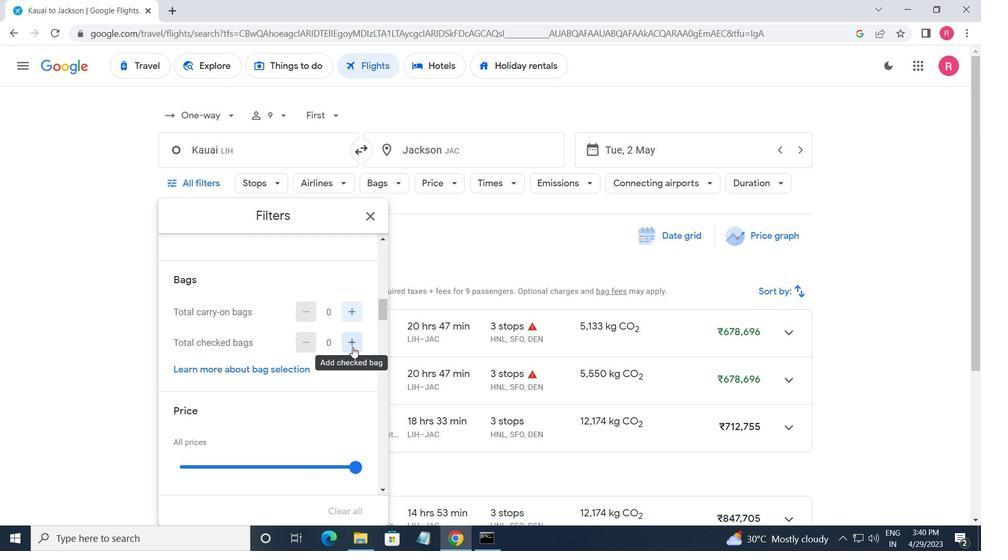 
Action: Mouse pressed left at (352, 346)
Screenshot: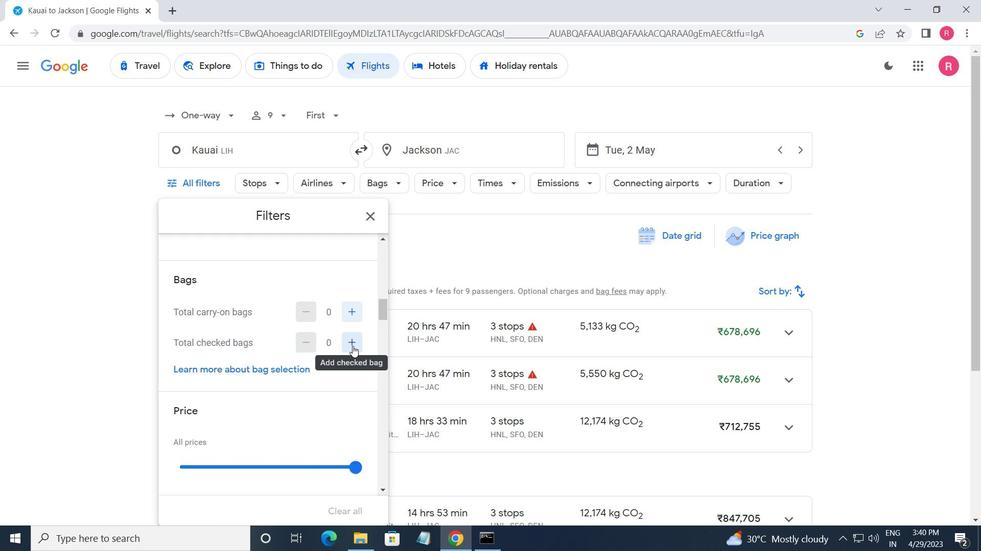 
Action: Mouse pressed left at (352, 346)
Screenshot: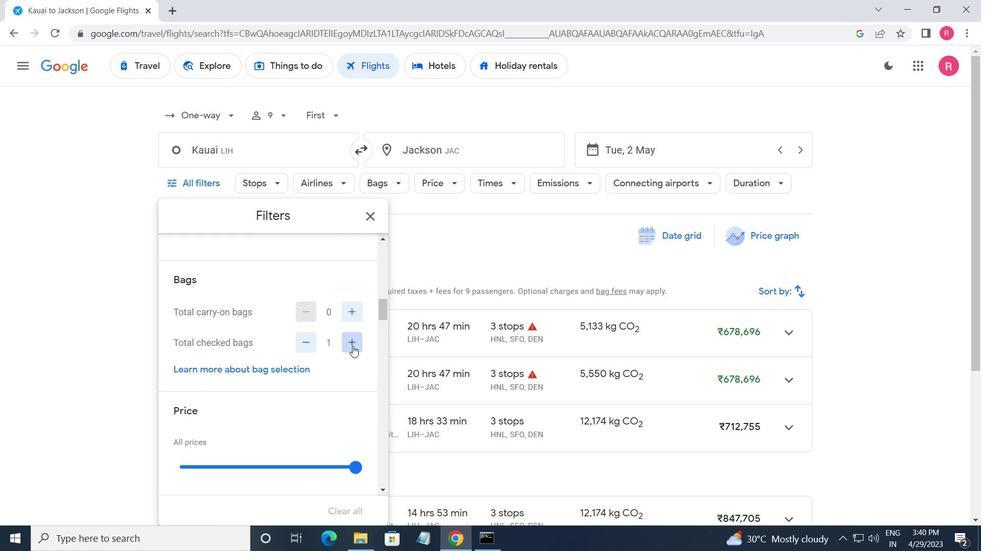 
Action: Mouse moved to (353, 346)
Screenshot: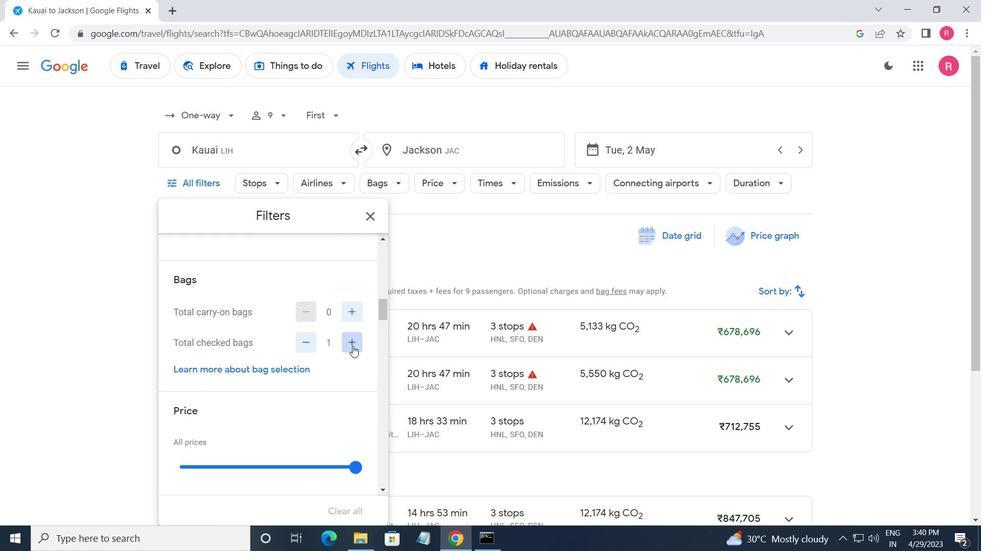 
Action: Mouse pressed left at (353, 346)
Screenshot: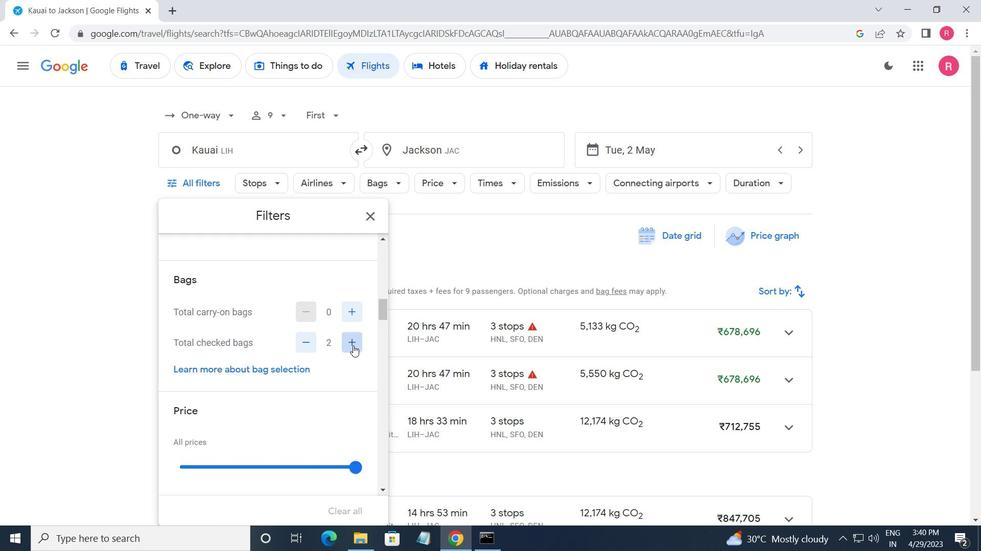 
Action: Mouse pressed left at (353, 346)
Screenshot: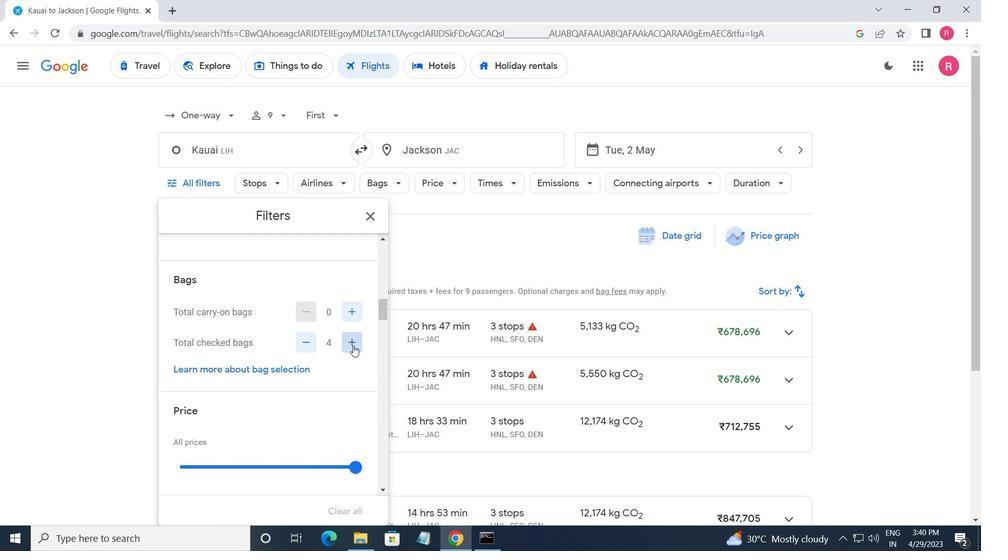 
Action: Mouse moved to (353, 346)
Screenshot: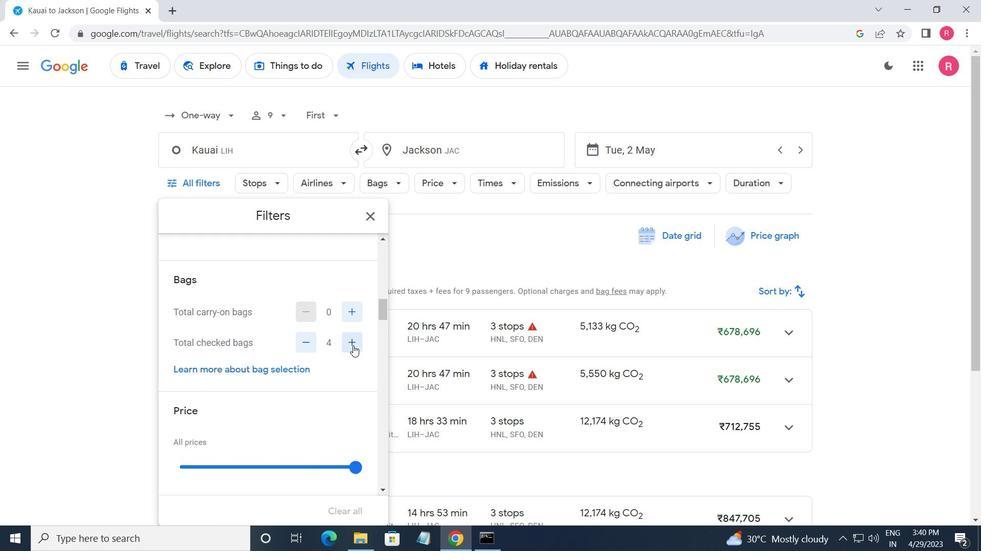 
Action: Mouse pressed left at (353, 346)
Screenshot: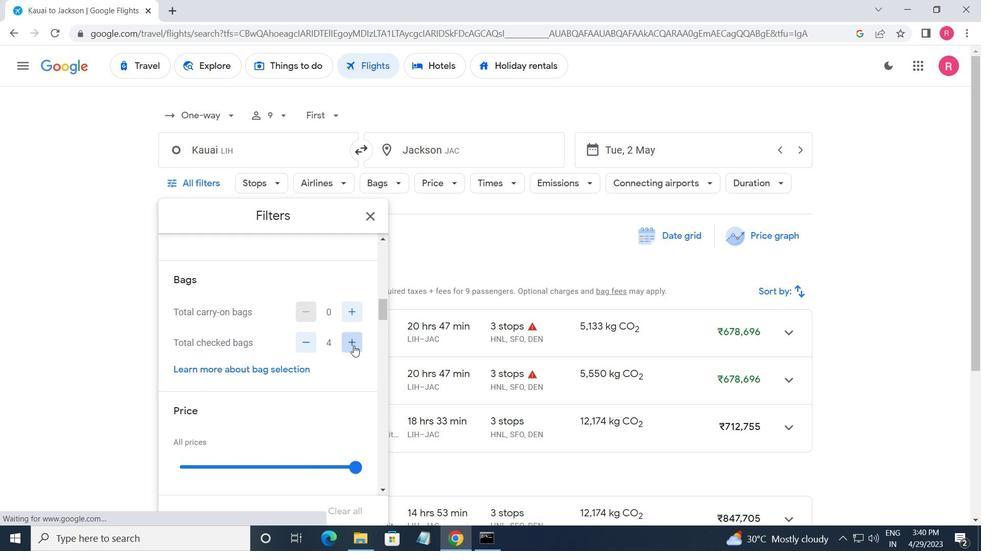 
Action: Mouse pressed left at (353, 346)
Screenshot: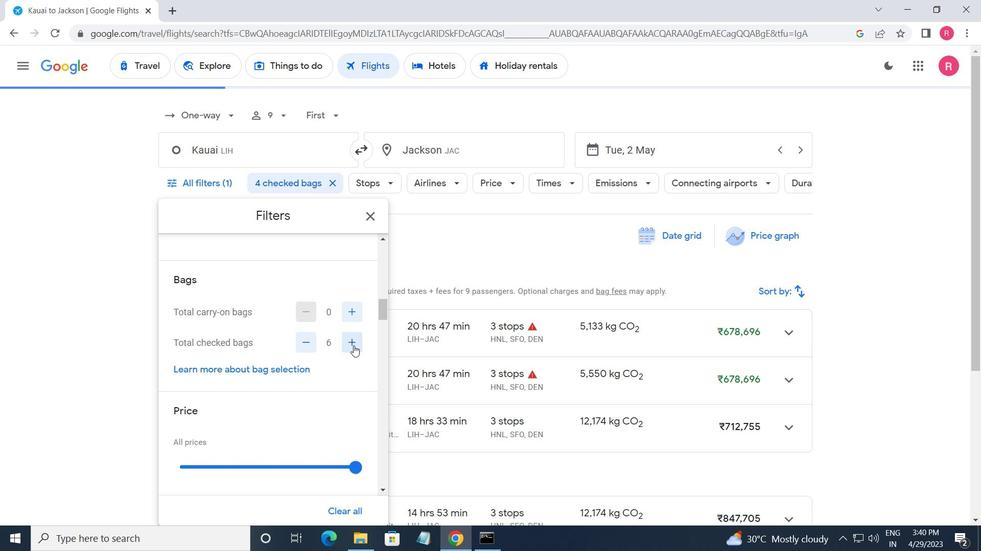 
Action: Mouse pressed left at (353, 346)
Screenshot: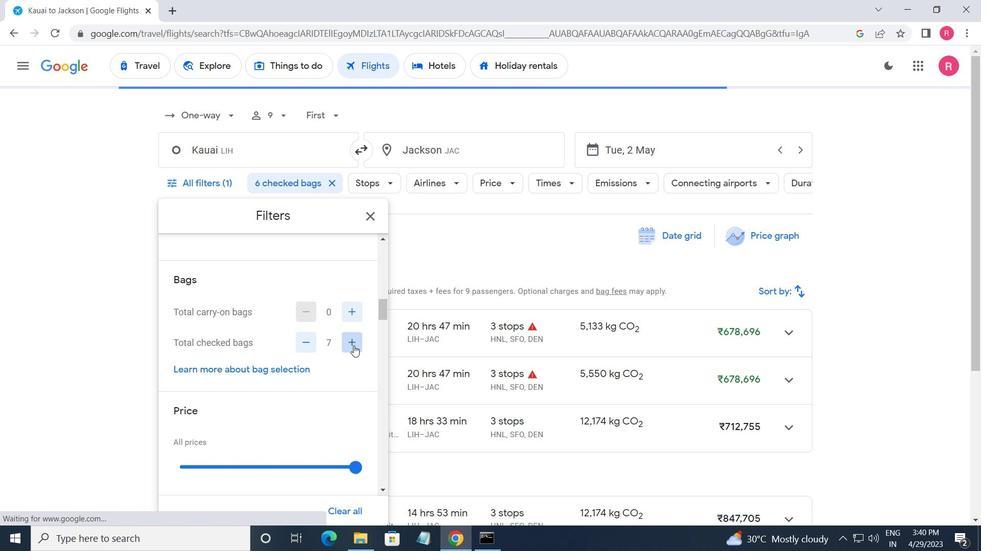
Action: Mouse pressed left at (353, 346)
Screenshot: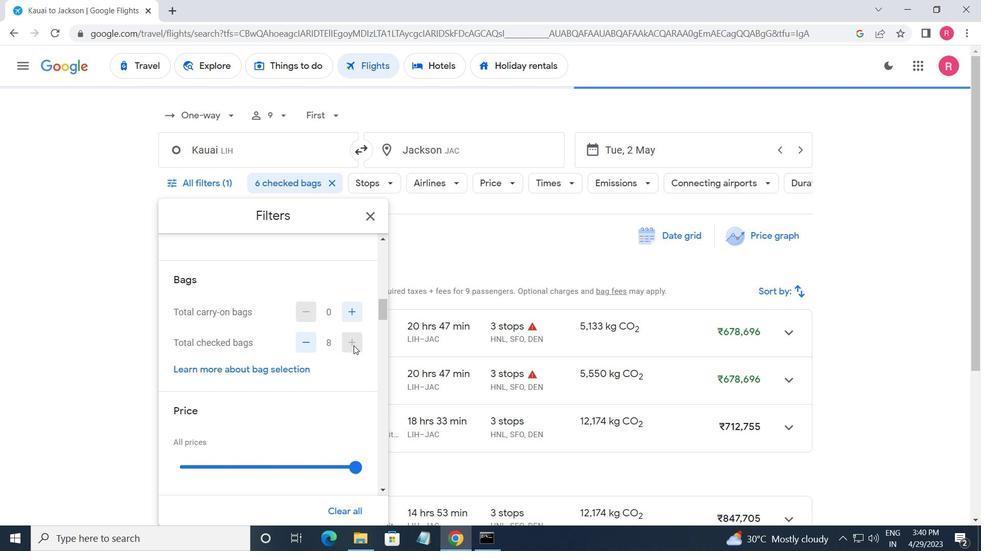 
Action: Mouse scrolled (353, 345) with delta (0, 0)
Screenshot: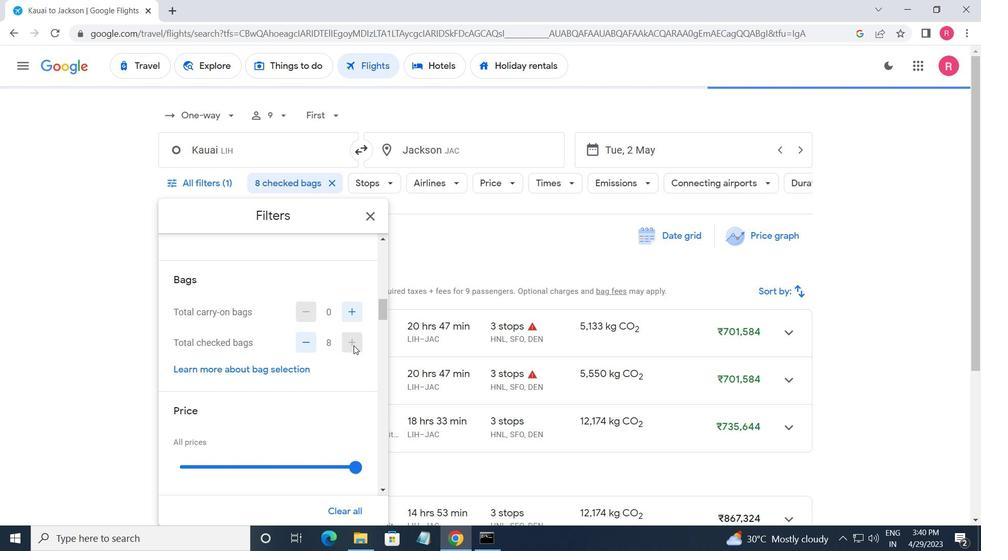 
Action: Mouse scrolled (353, 345) with delta (0, 0)
Screenshot: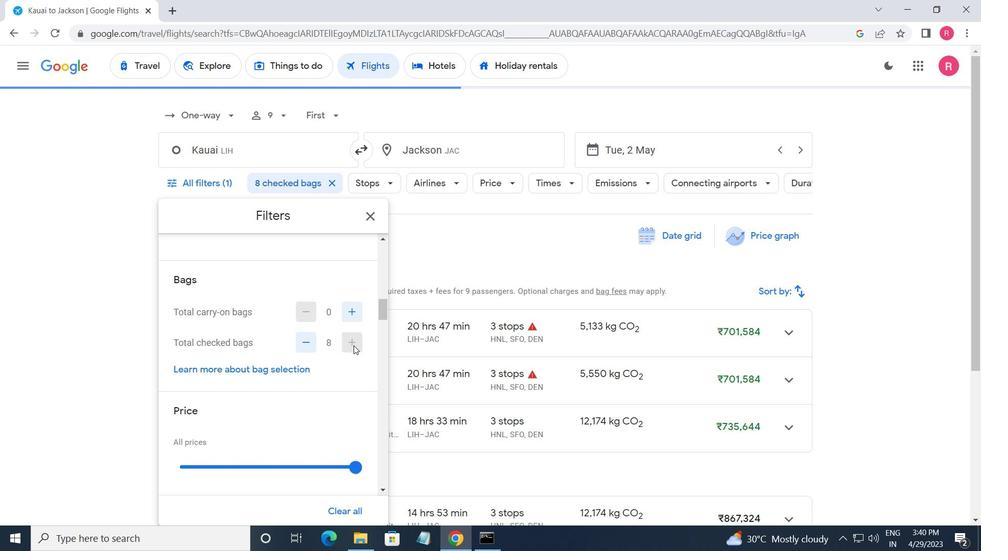 
Action: Mouse moved to (354, 346)
Screenshot: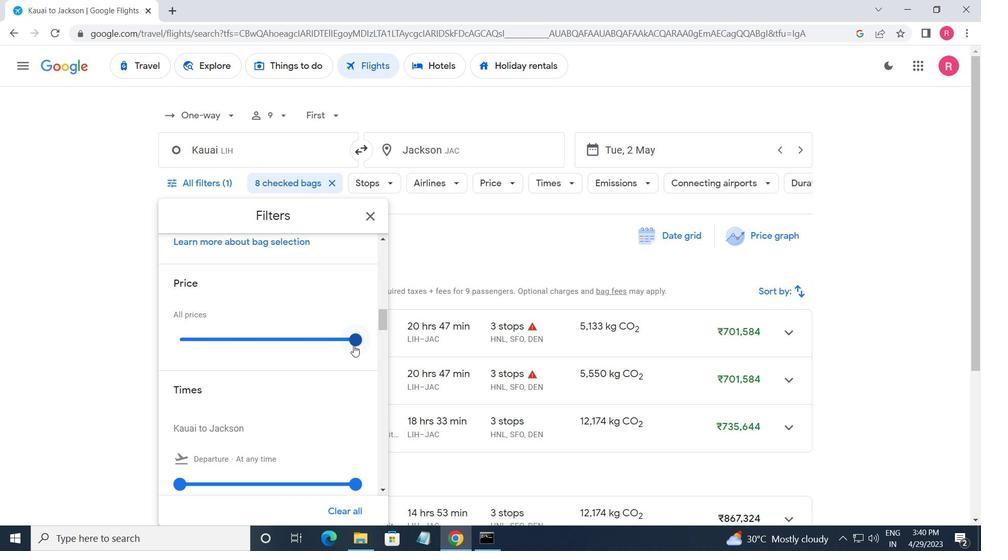 
Action: Mouse pressed left at (354, 346)
Screenshot: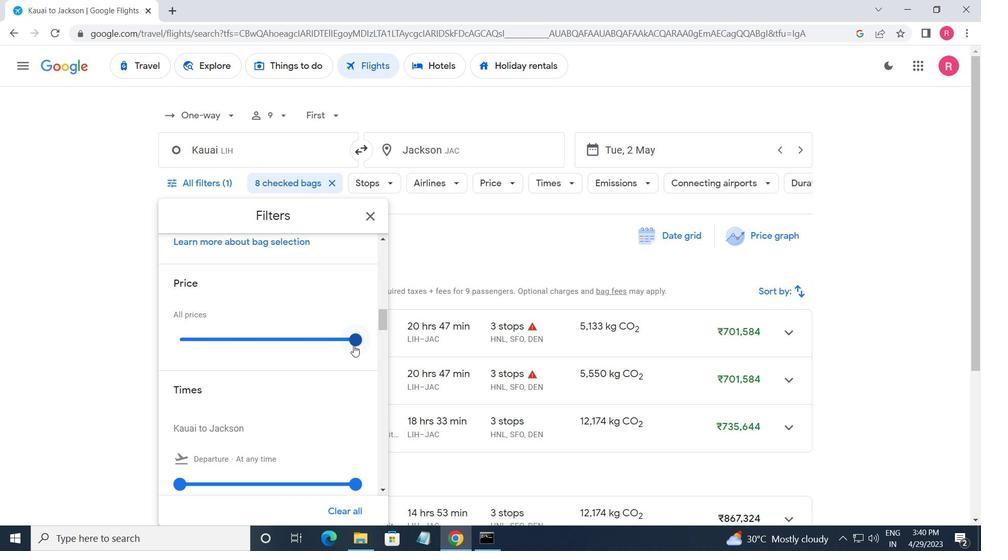 
Action: Mouse moved to (222, 358)
Screenshot: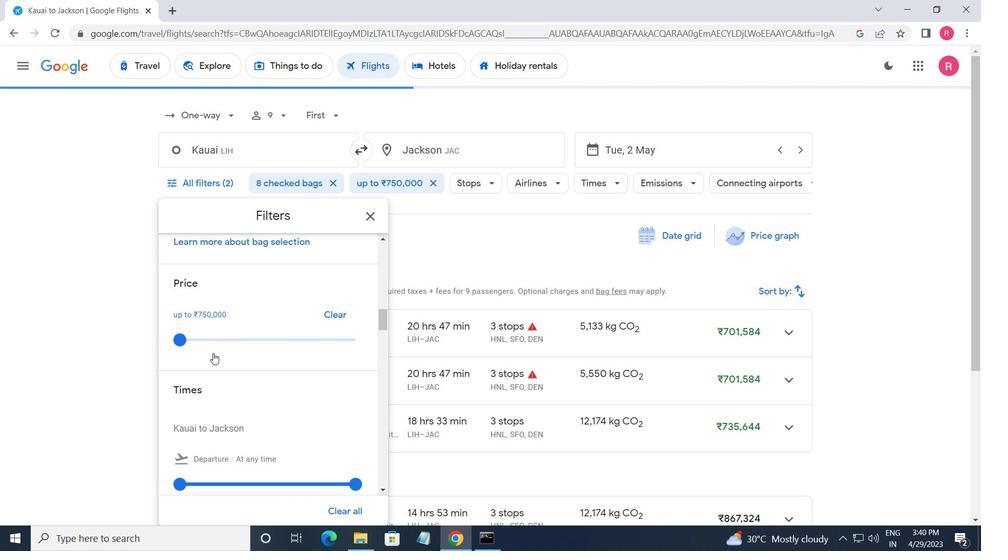 
Action: Mouse scrolled (222, 358) with delta (0, 0)
Screenshot: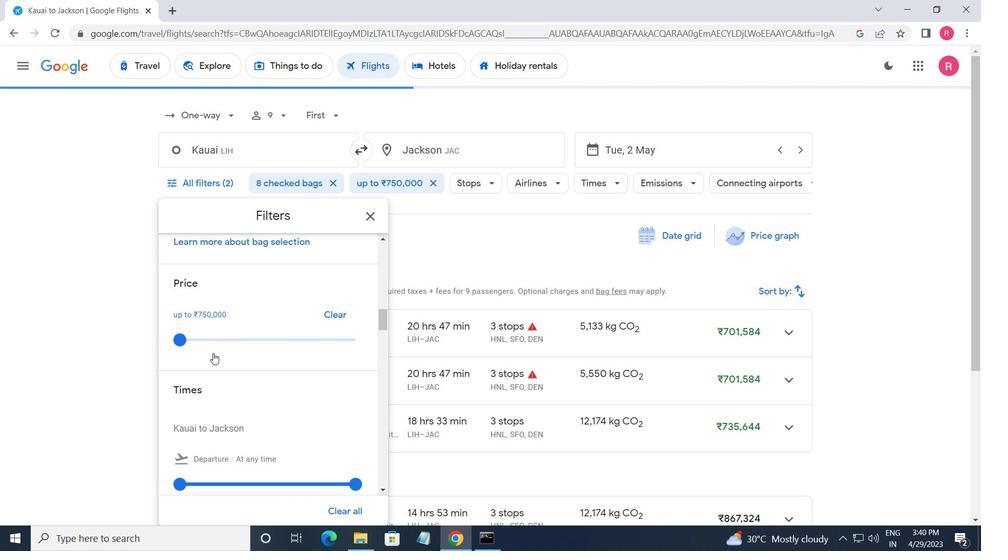 
Action: Mouse moved to (224, 360)
Screenshot: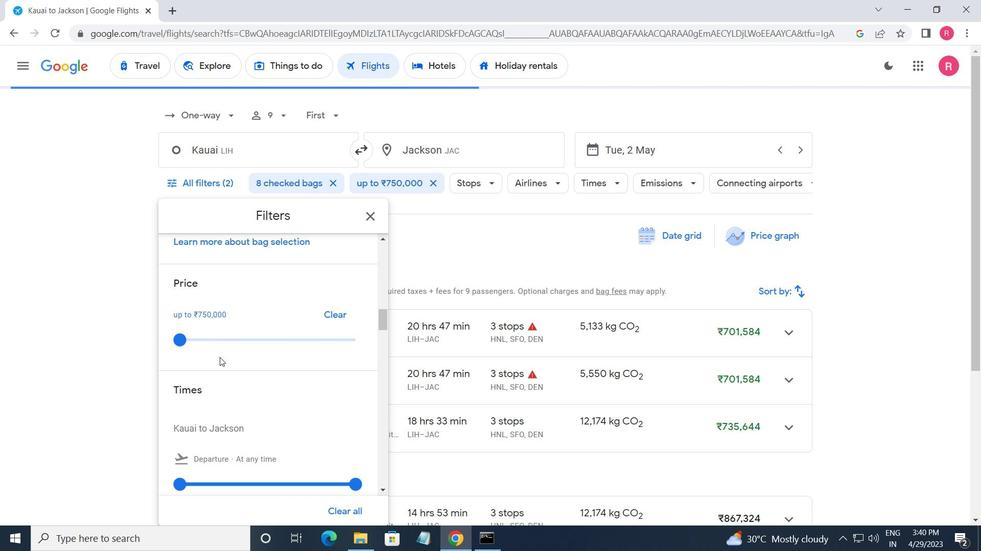 
Action: Mouse scrolled (224, 360) with delta (0, 0)
Screenshot: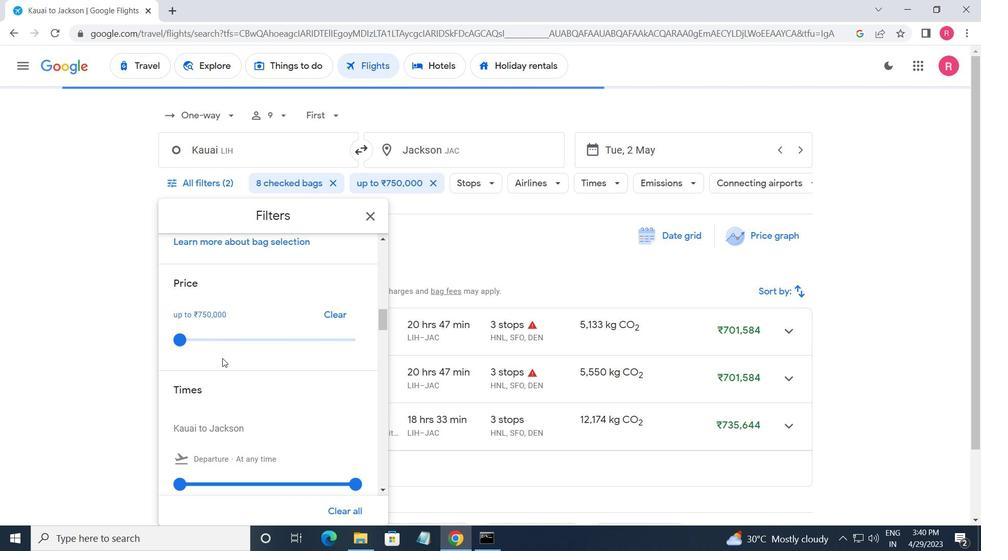 
Action: Mouse moved to (177, 349)
Screenshot: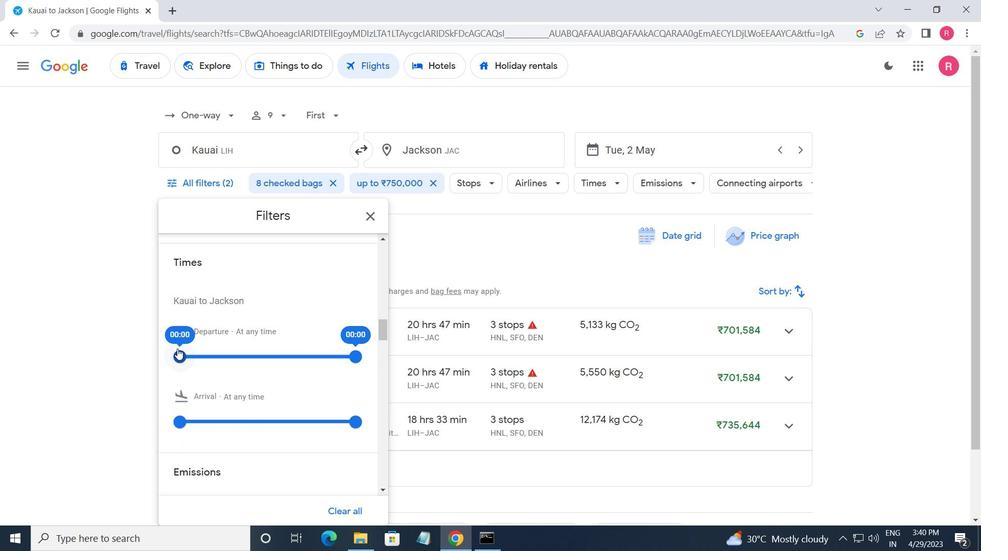 
Action: Mouse pressed left at (177, 349)
Screenshot: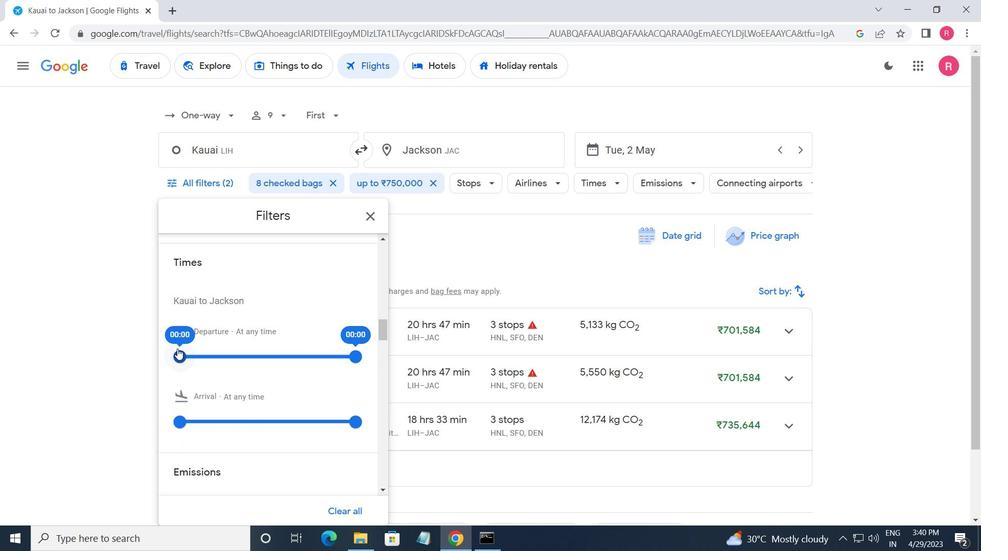 
Action: Mouse moved to (349, 358)
Screenshot: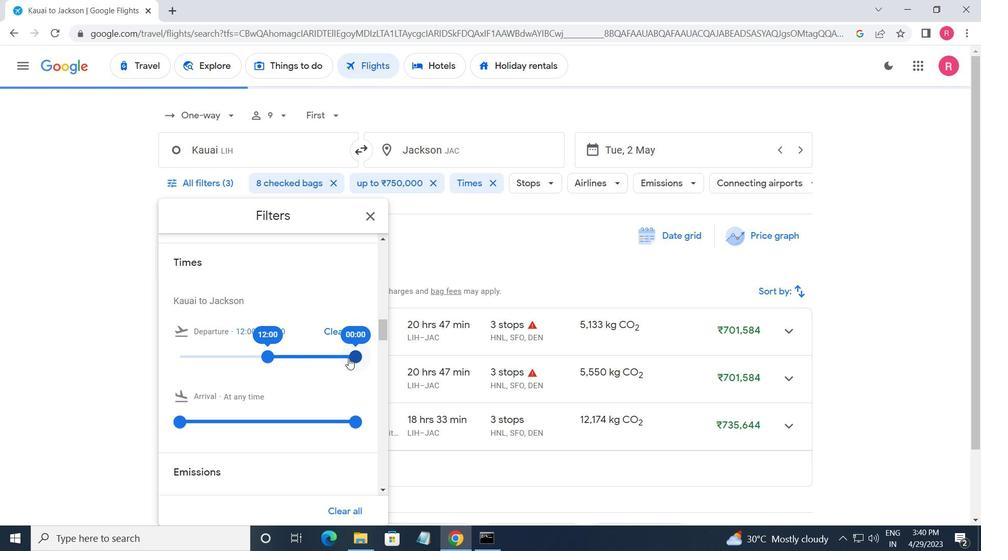 
Action: Mouse pressed left at (349, 358)
Screenshot: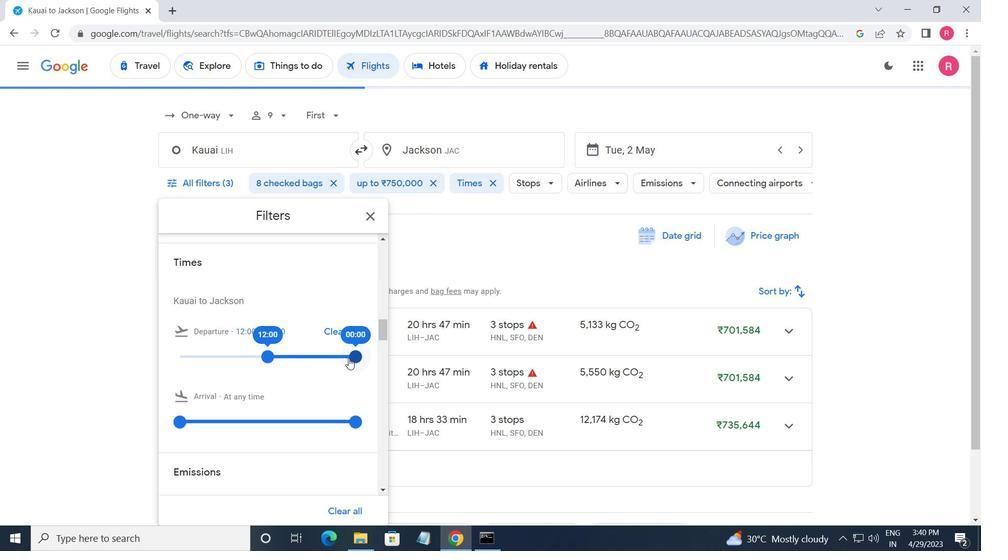 
Action: Mouse moved to (369, 222)
Screenshot: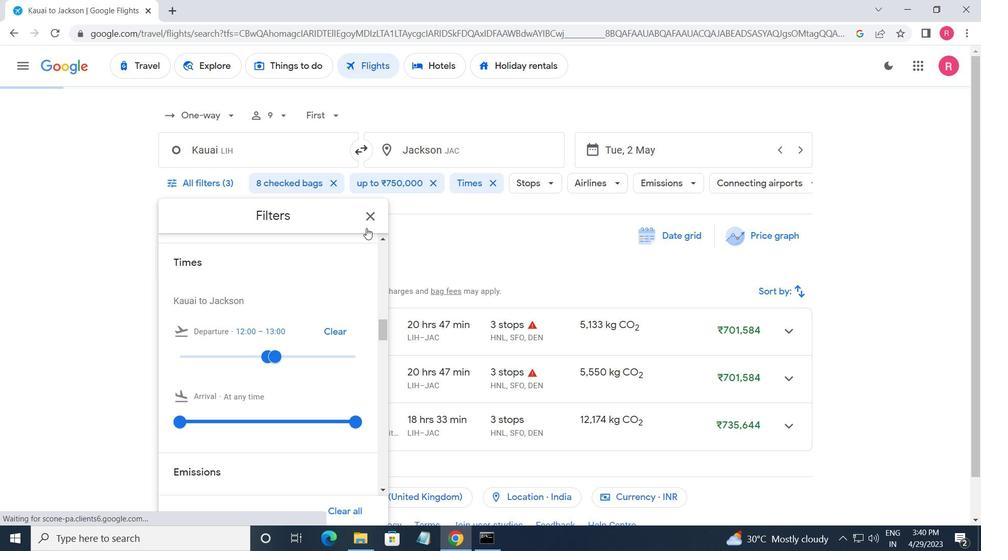 
Action: Mouse pressed left at (369, 222)
Screenshot: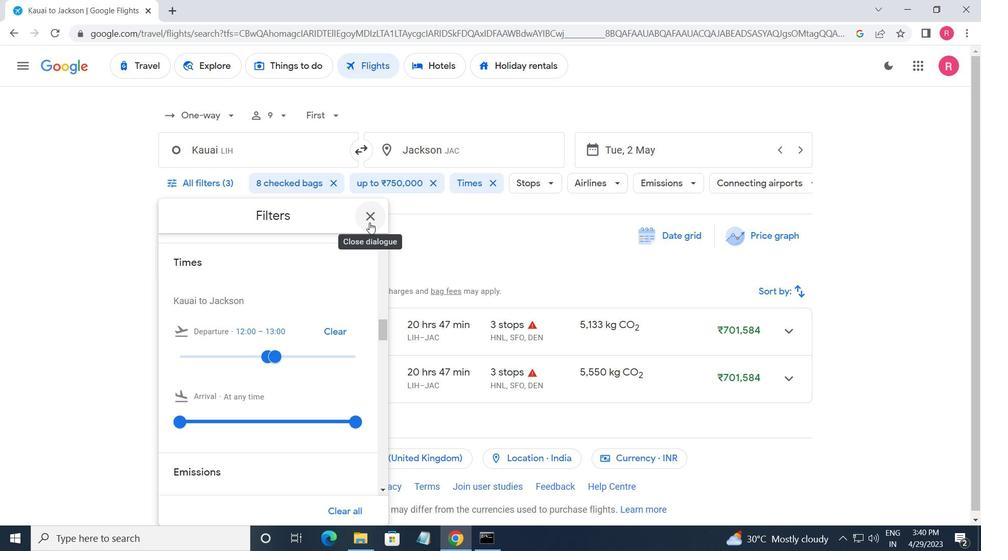 
Action: Mouse moved to (342, 219)
Screenshot: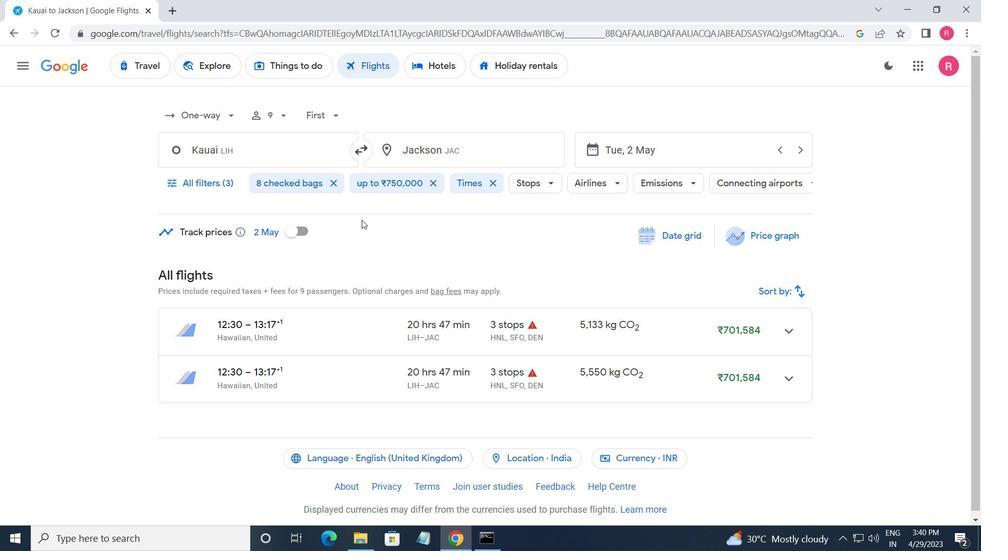 
